 Task: Manage the "Dashboard list" page setting.
Action: Mouse moved to (1124, 86)
Screenshot: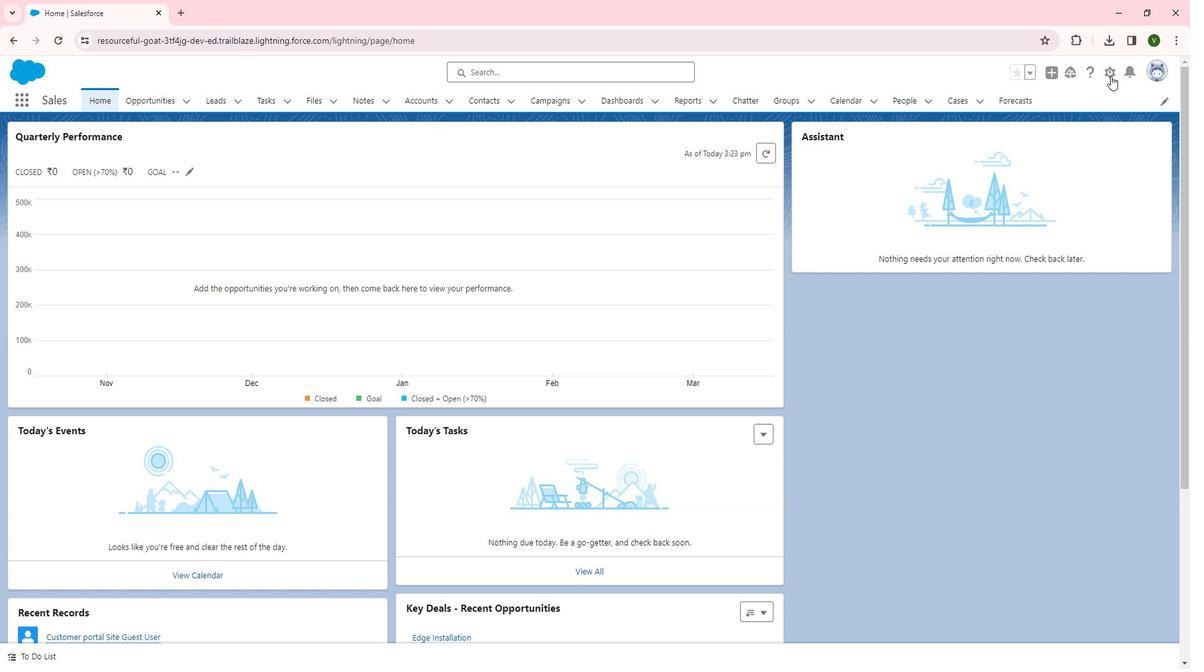 
Action: Mouse pressed left at (1124, 86)
Screenshot: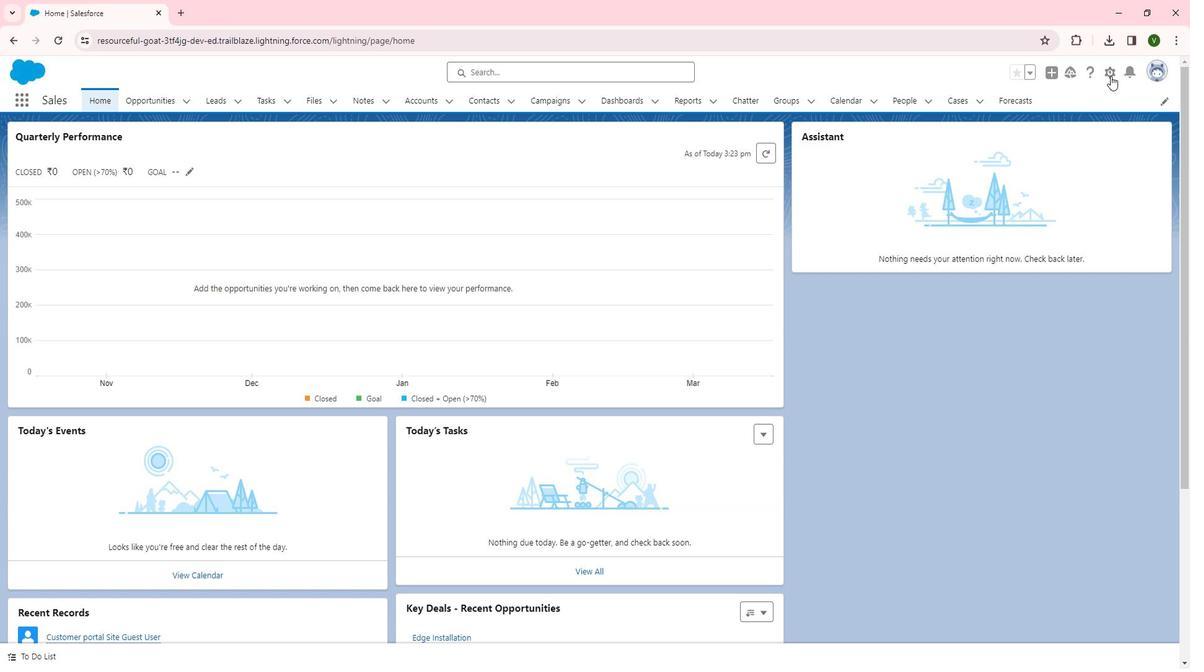 
Action: Mouse moved to (1080, 138)
Screenshot: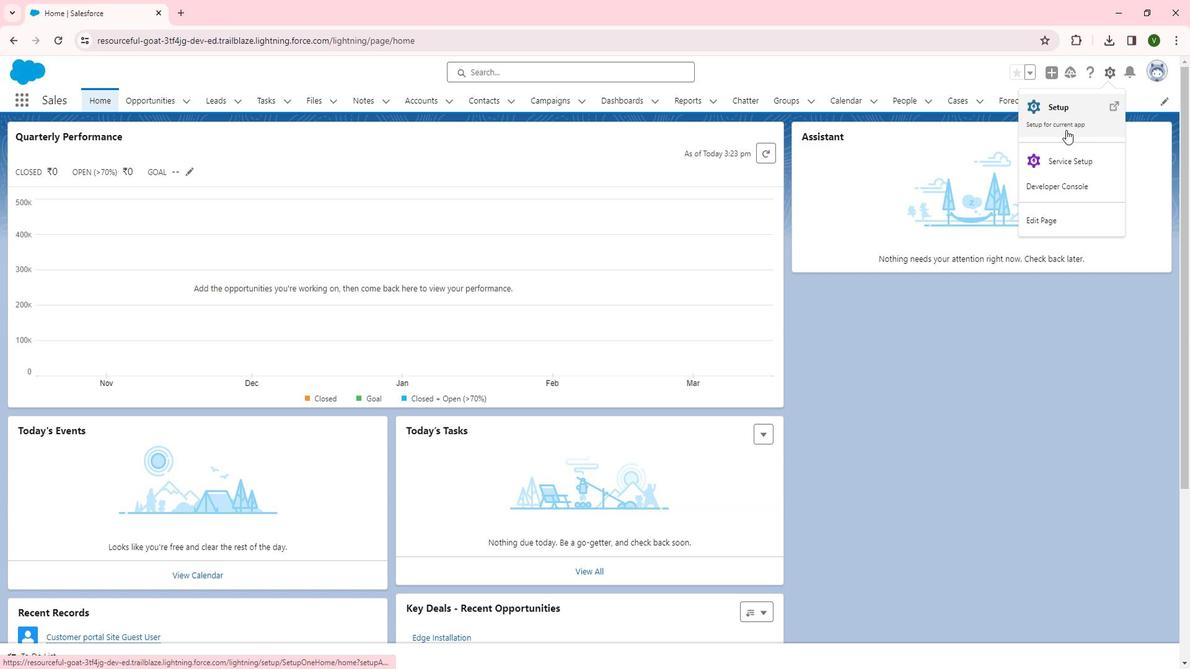 
Action: Mouse pressed left at (1080, 138)
Screenshot: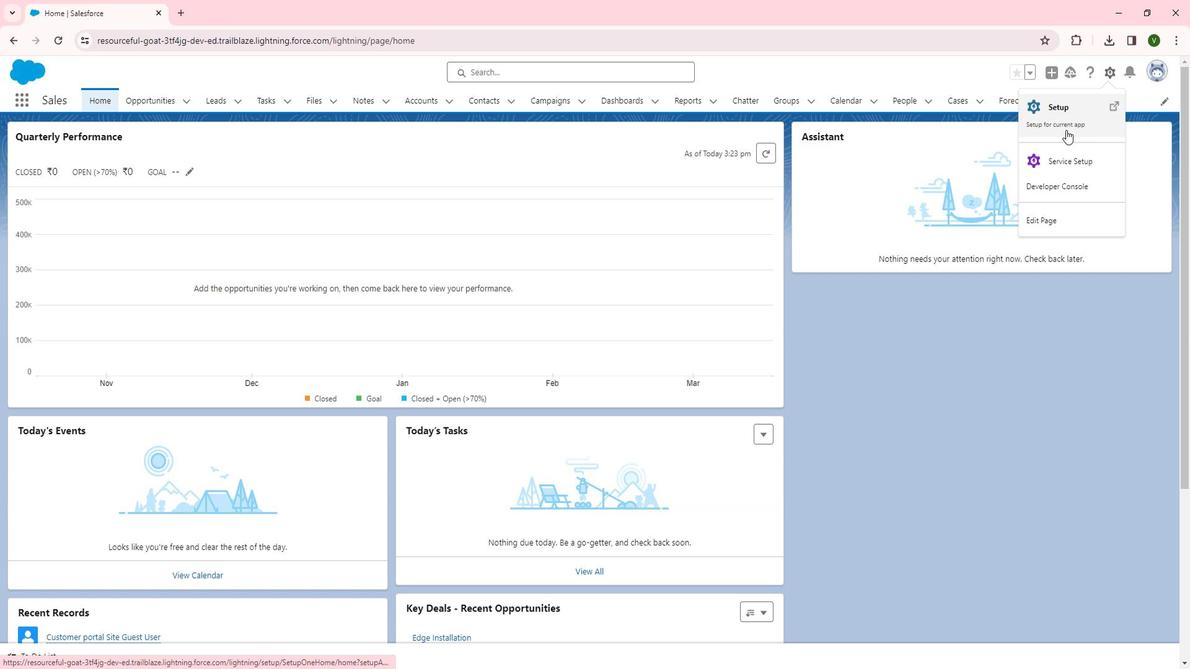 
Action: Mouse moved to (89, 392)
Screenshot: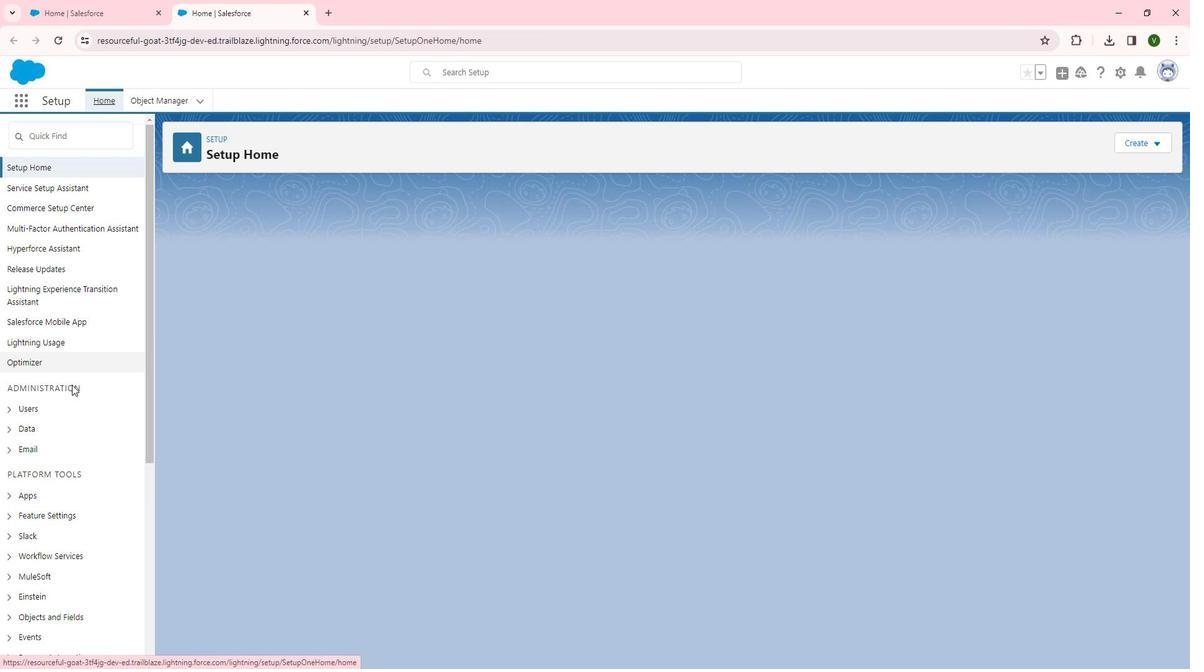 
Action: Mouse scrolled (89, 391) with delta (0, 0)
Screenshot: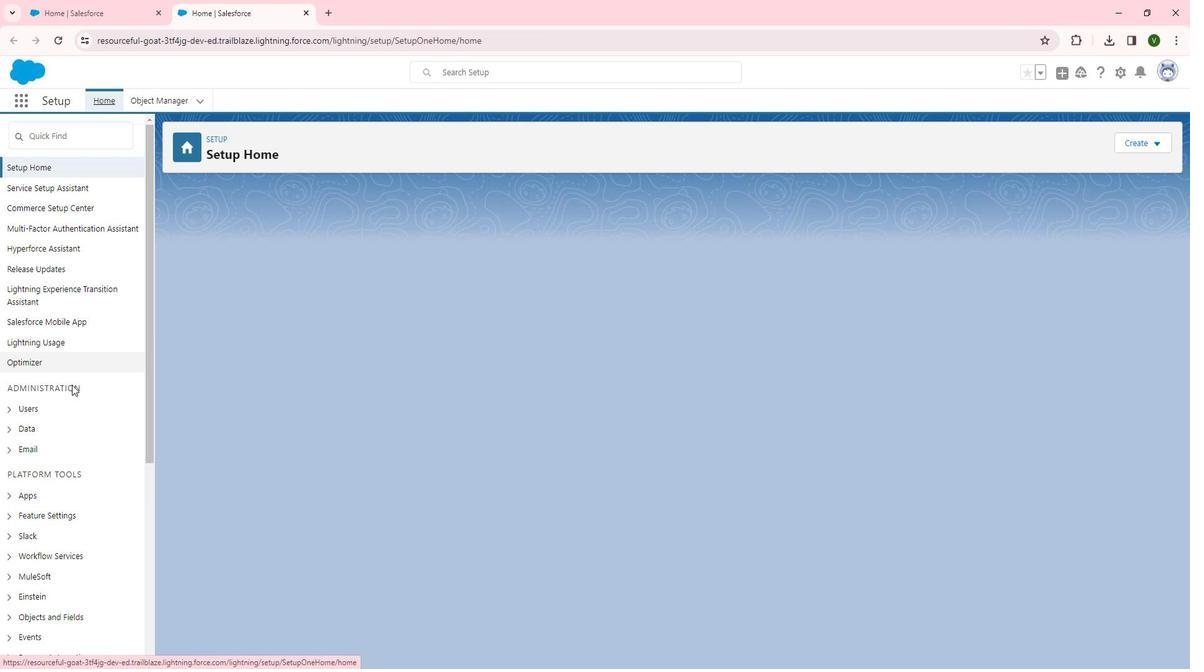 
Action: Mouse moved to (89, 411)
Screenshot: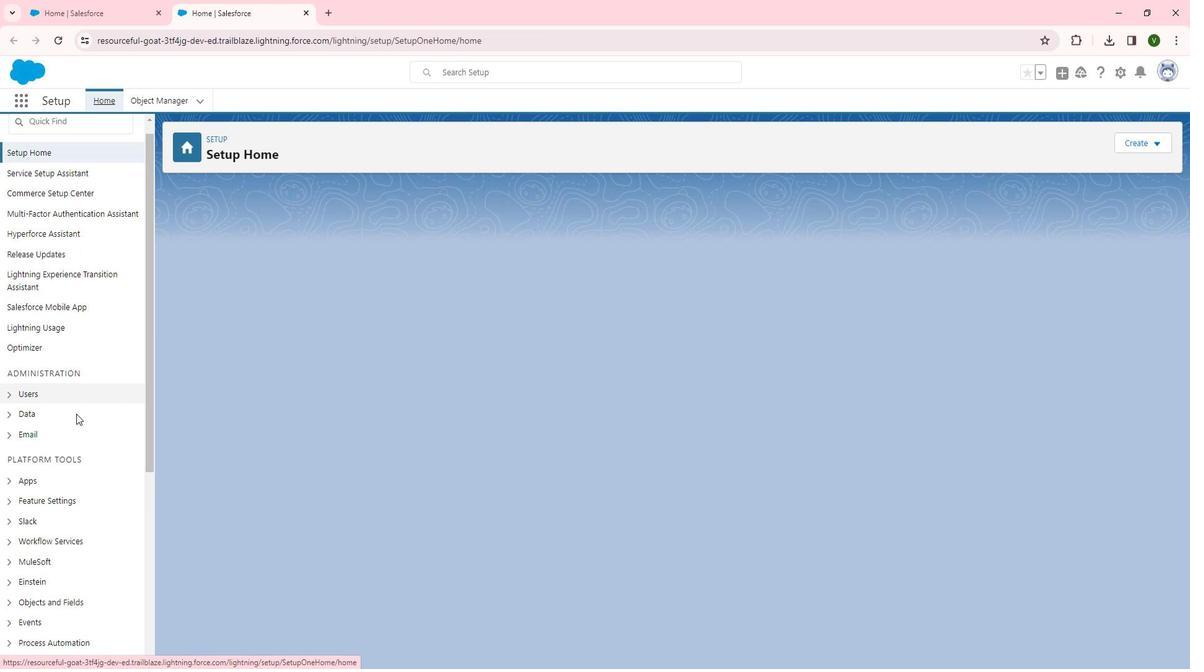 
Action: Mouse scrolled (89, 411) with delta (0, 0)
Screenshot: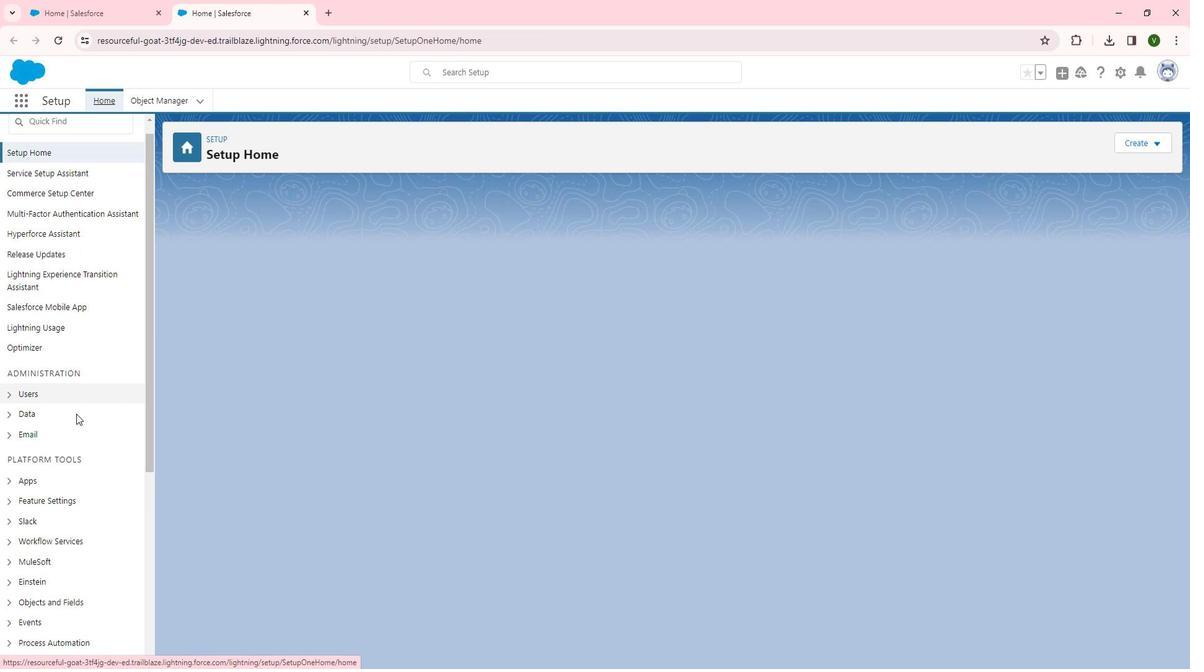 
Action: Mouse moved to (71, 385)
Screenshot: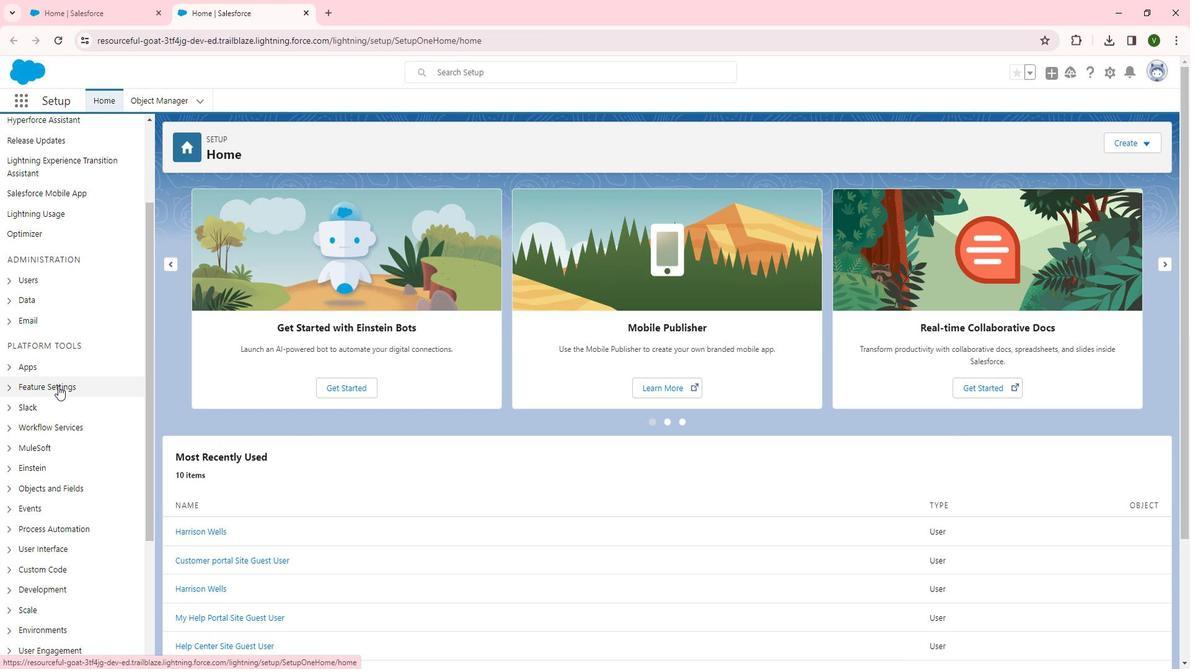 
Action: Mouse pressed left at (71, 385)
Screenshot: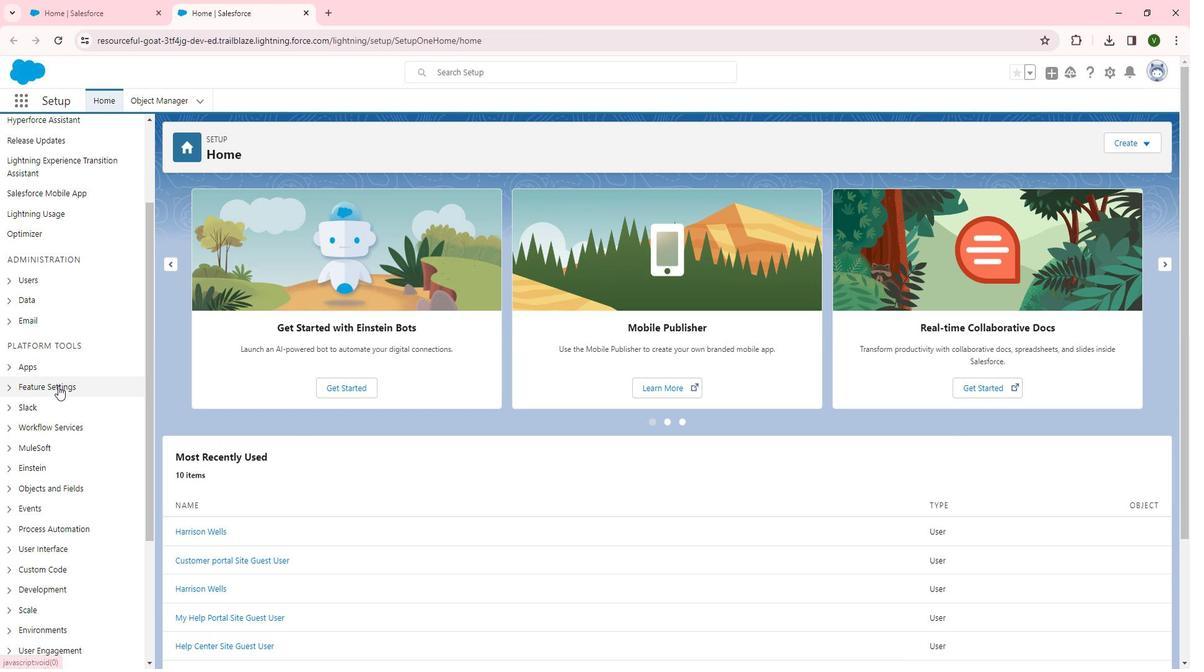 
Action: Mouse moved to (86, 486)
Screenshot: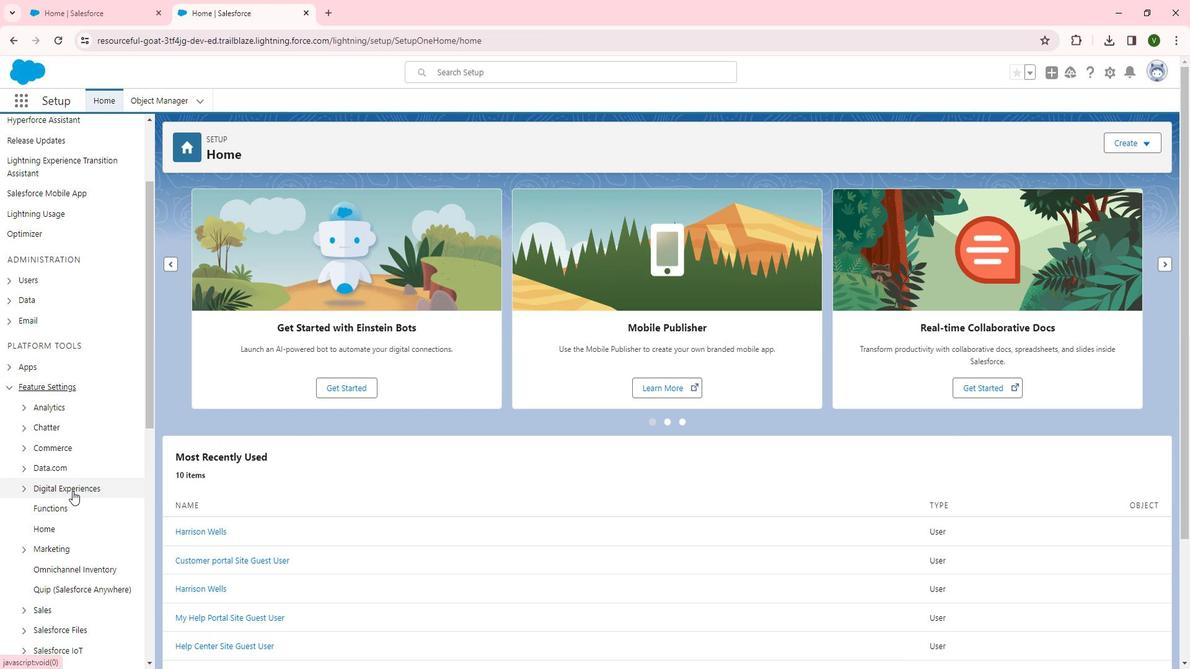
Action: Mouse pressed left at (86, 486)
Screenshot: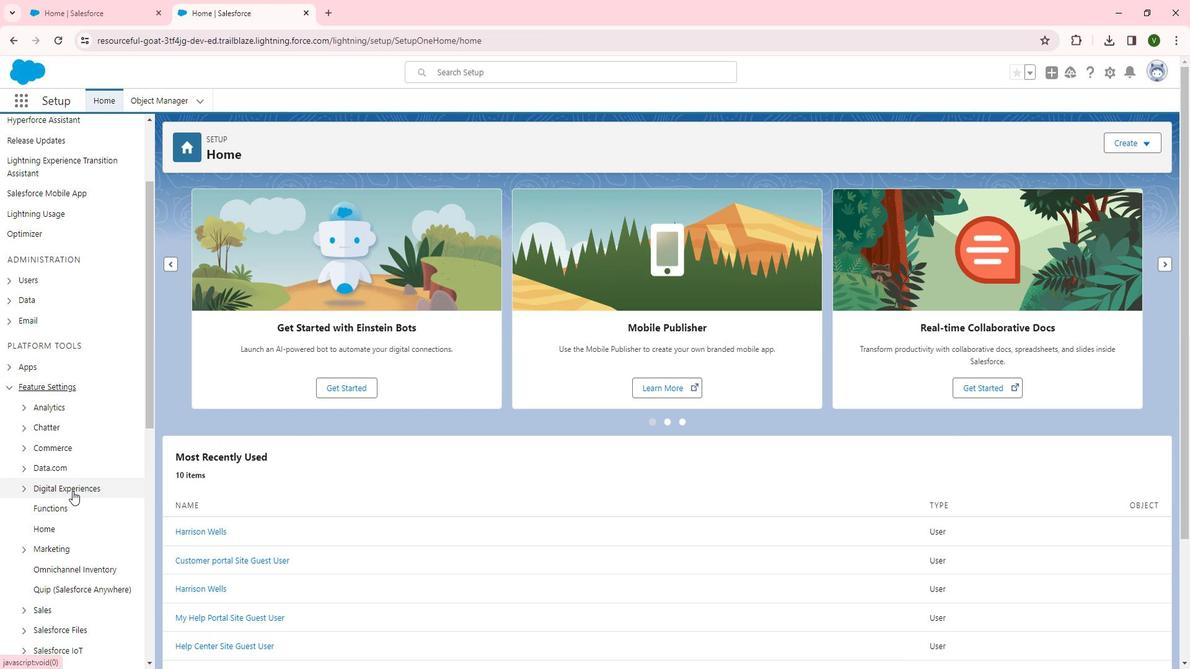 
Action: Mouse moved to (70, 499)
Screenshot: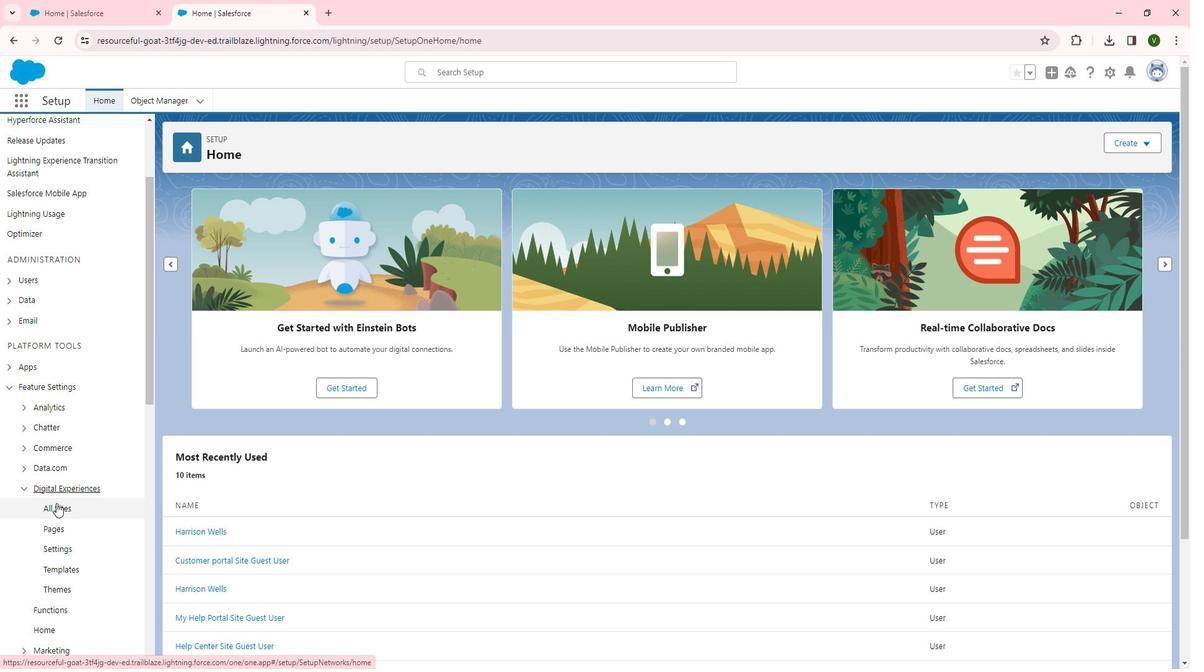 
Action: Mouse pressed left at (70, 499)
Screenshot: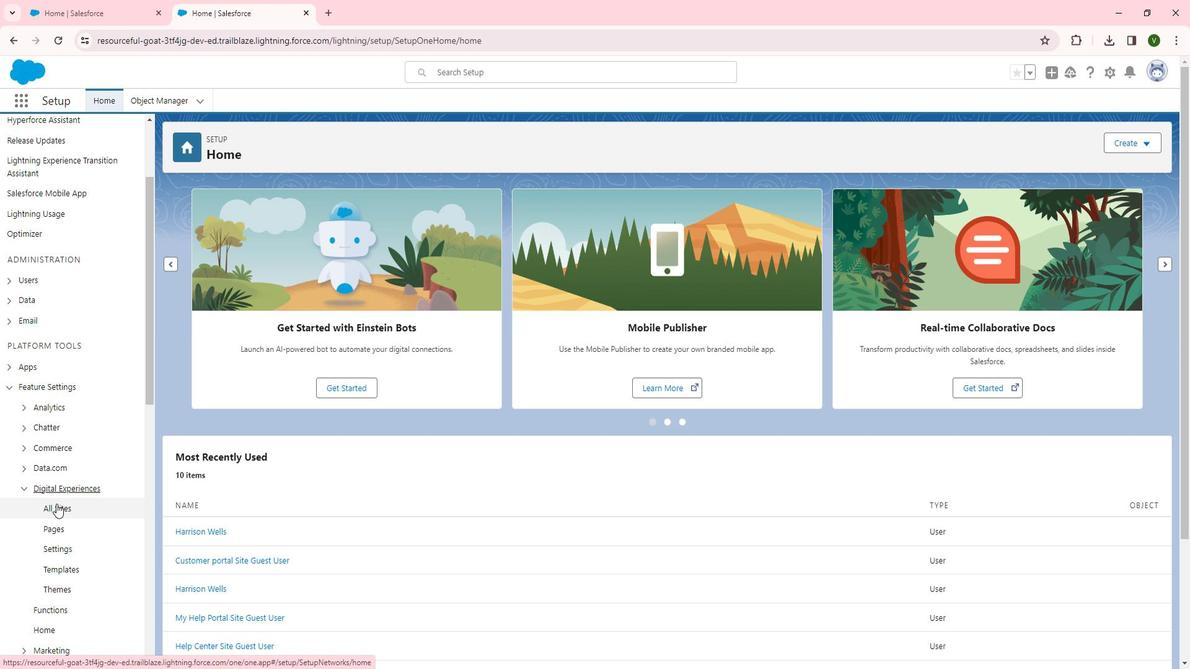 
Action: Mouse moved to (215, 330)
Screenshot: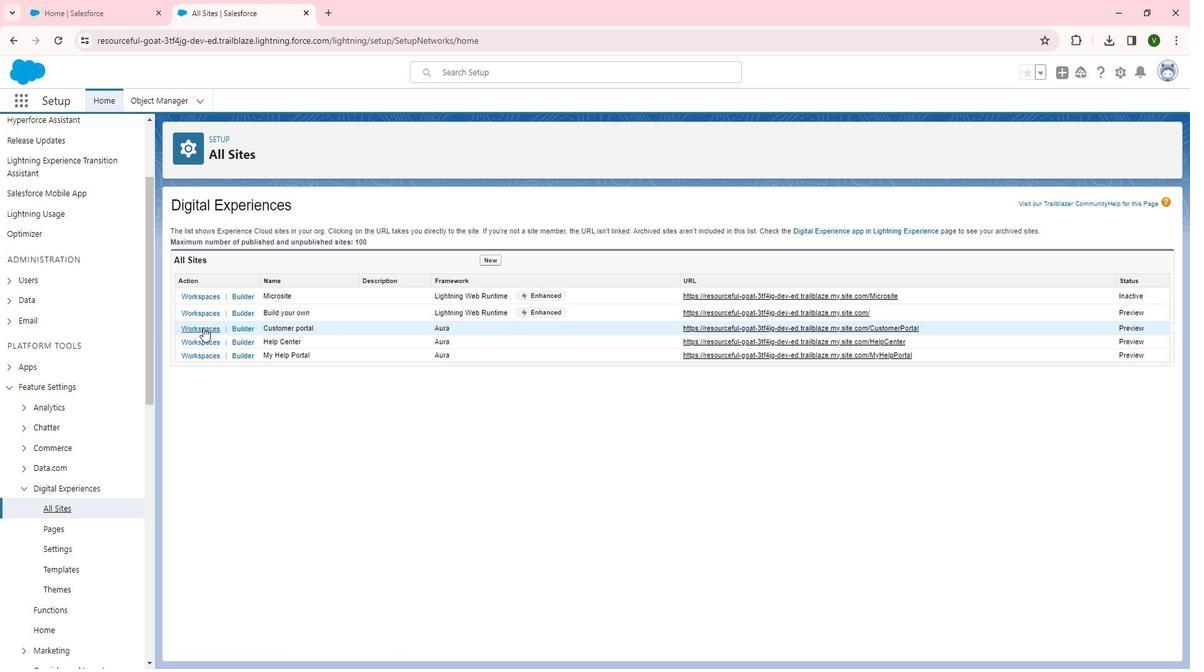 
Action: Mouse pressed left at (215, 330)
Screenshot: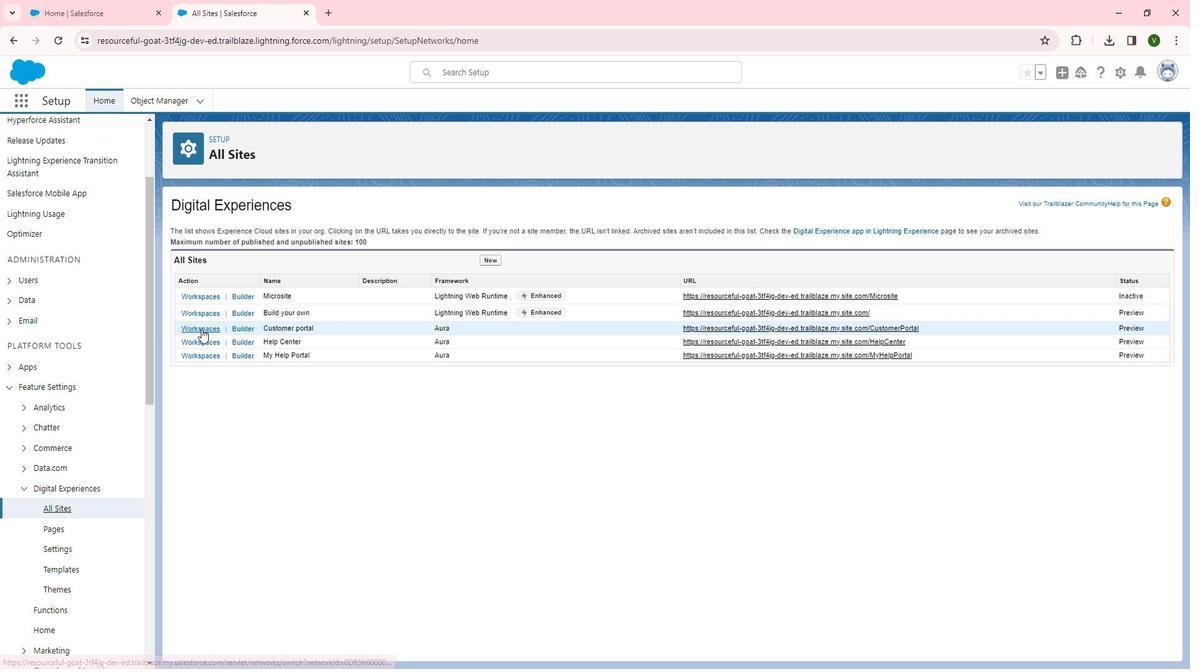 
Action: Mouse moved to (166, 318)
Screenshot: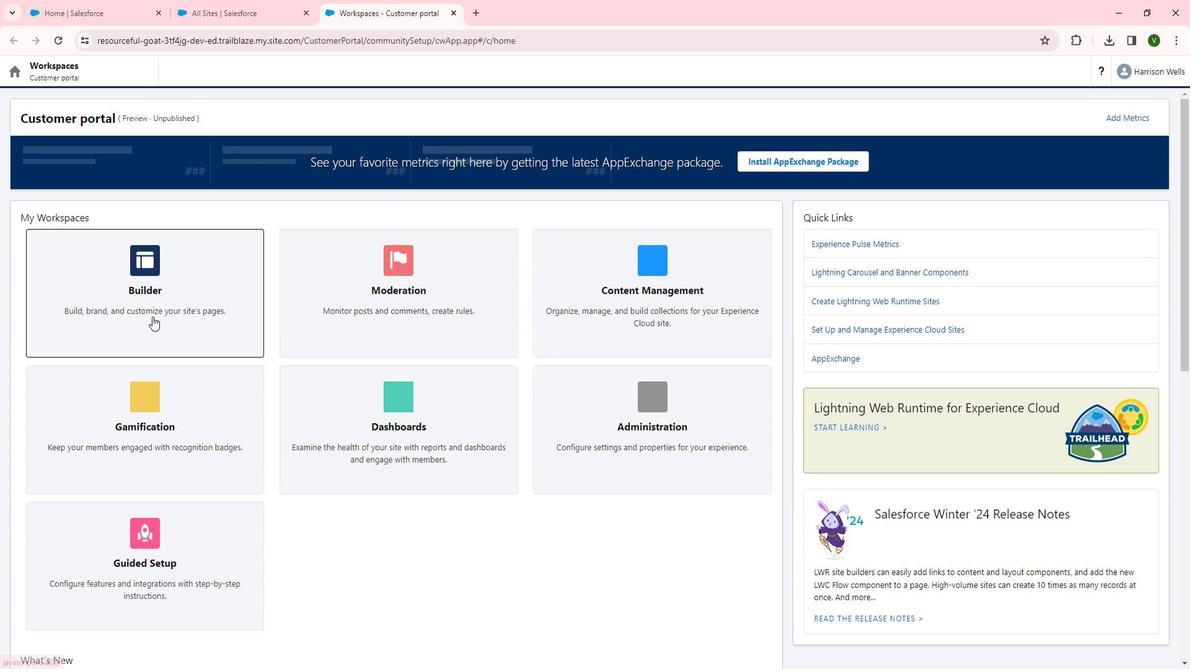 
Action: Mouse pressed left at (166, 318)
Screenshot: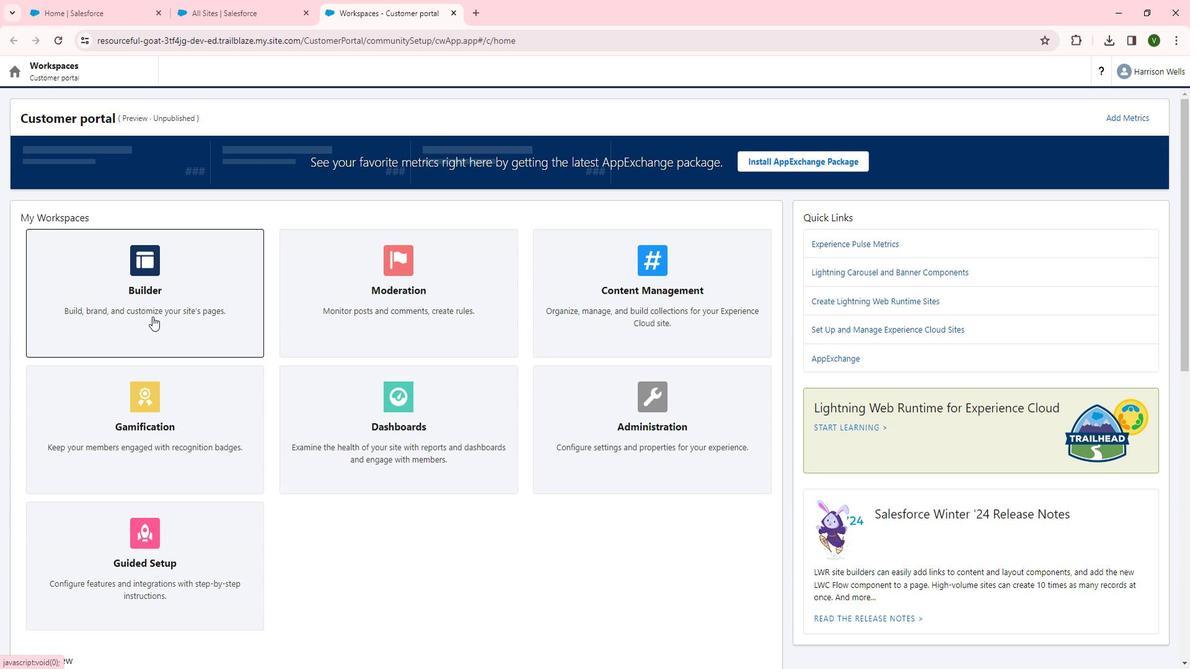 
Action: Mouse moved to (147, 81)
Screenshot: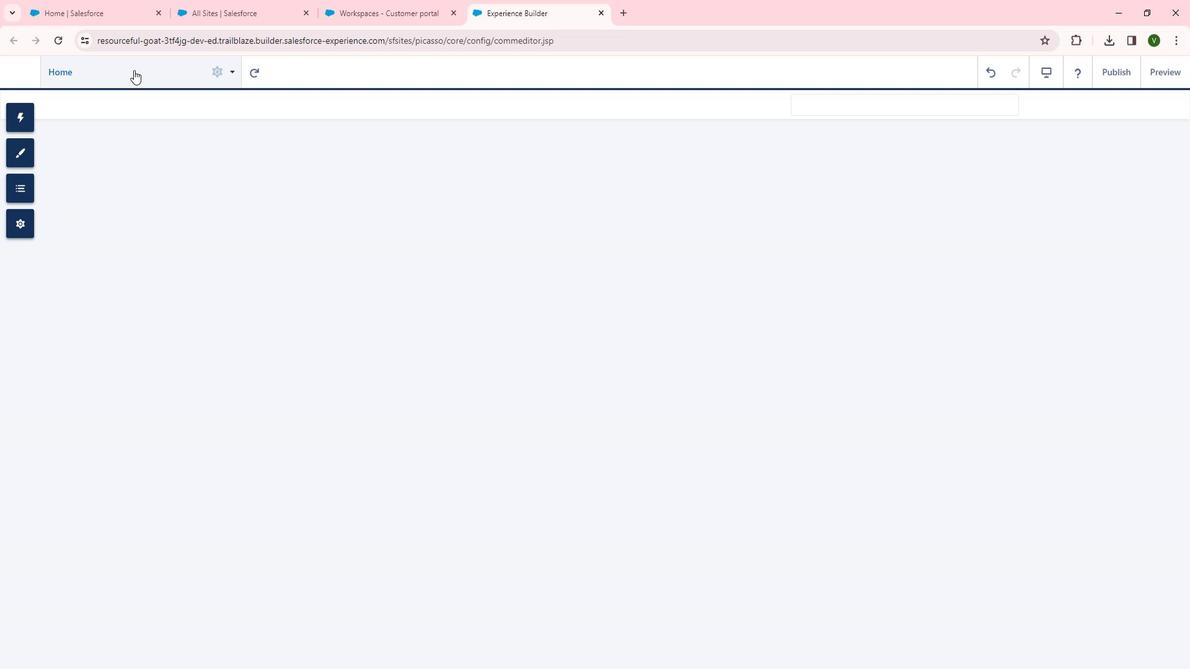 
Action: Mouse pressed left at (147, 81)
Screenshot: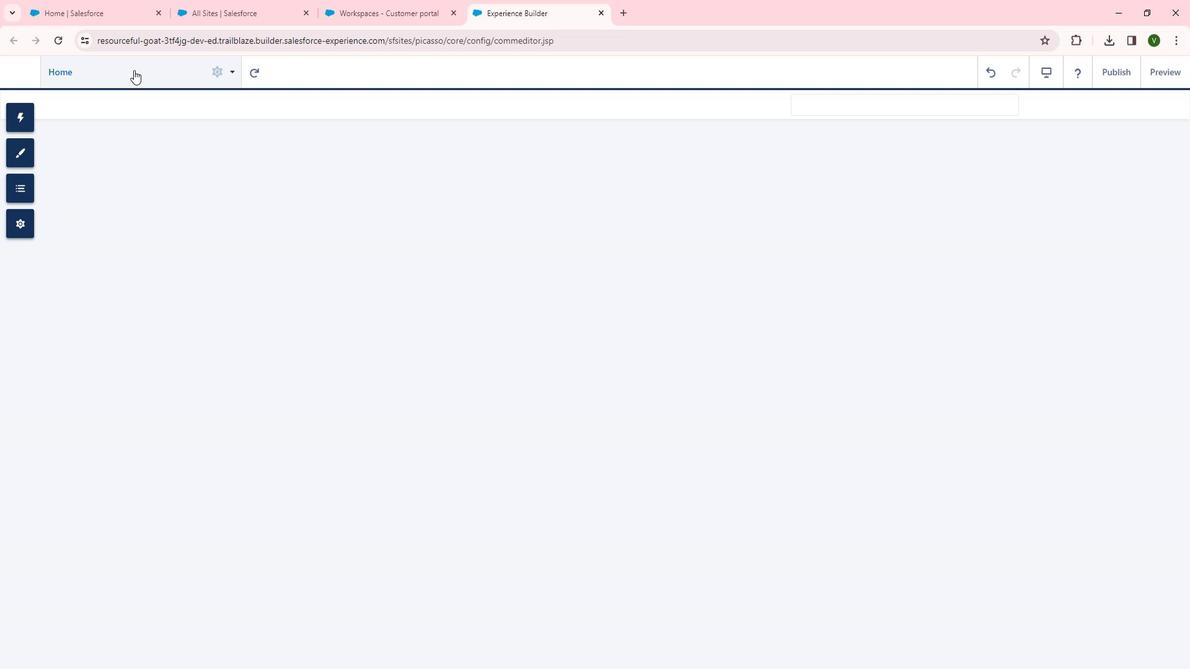 
Action: Mouse moved to (69, 293)
Screenshot: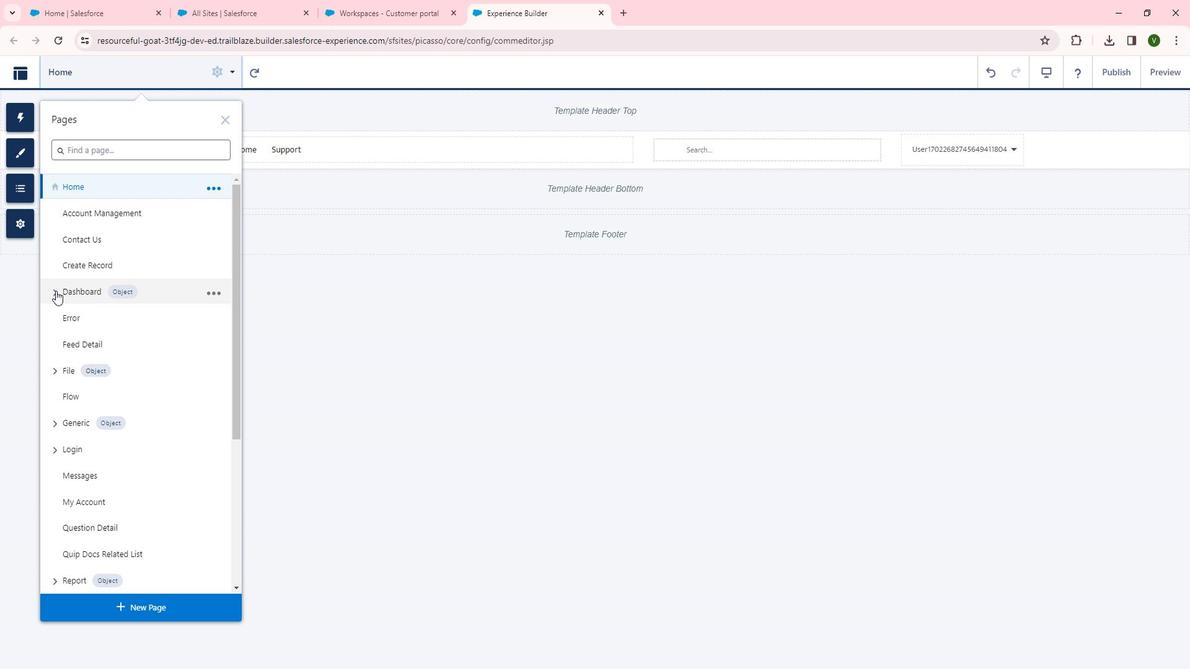 
Action: Mouse pressed left at (69, 293)
Screenshot: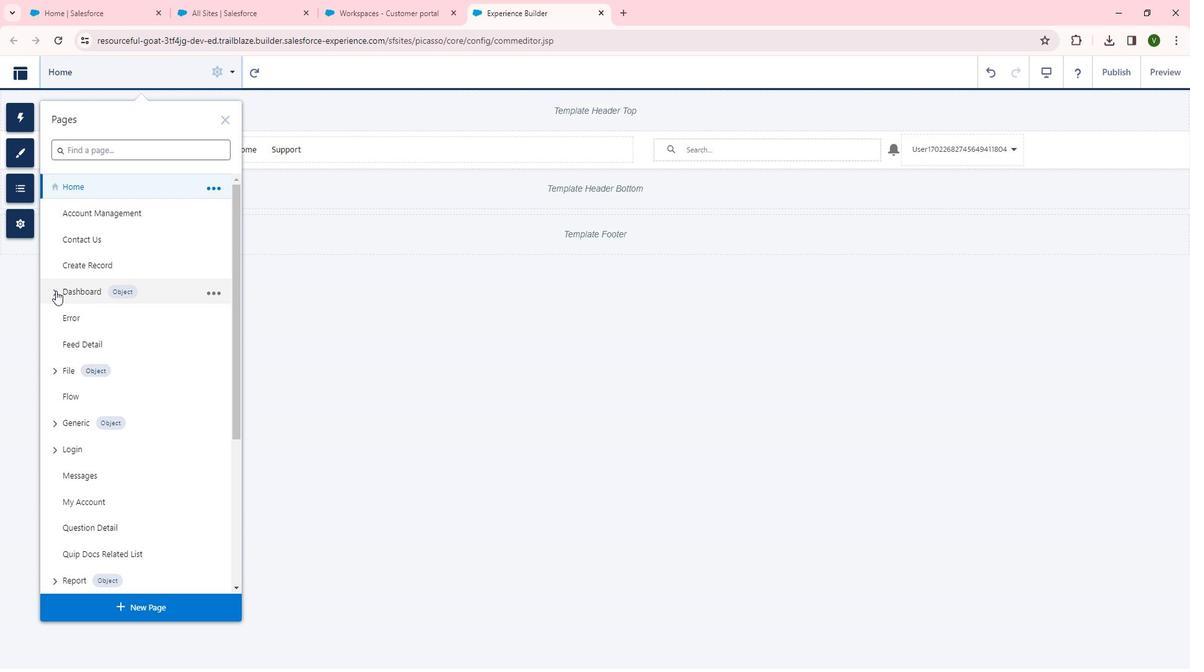 
Action: Mouse moved to (119, 340)
Screenshot: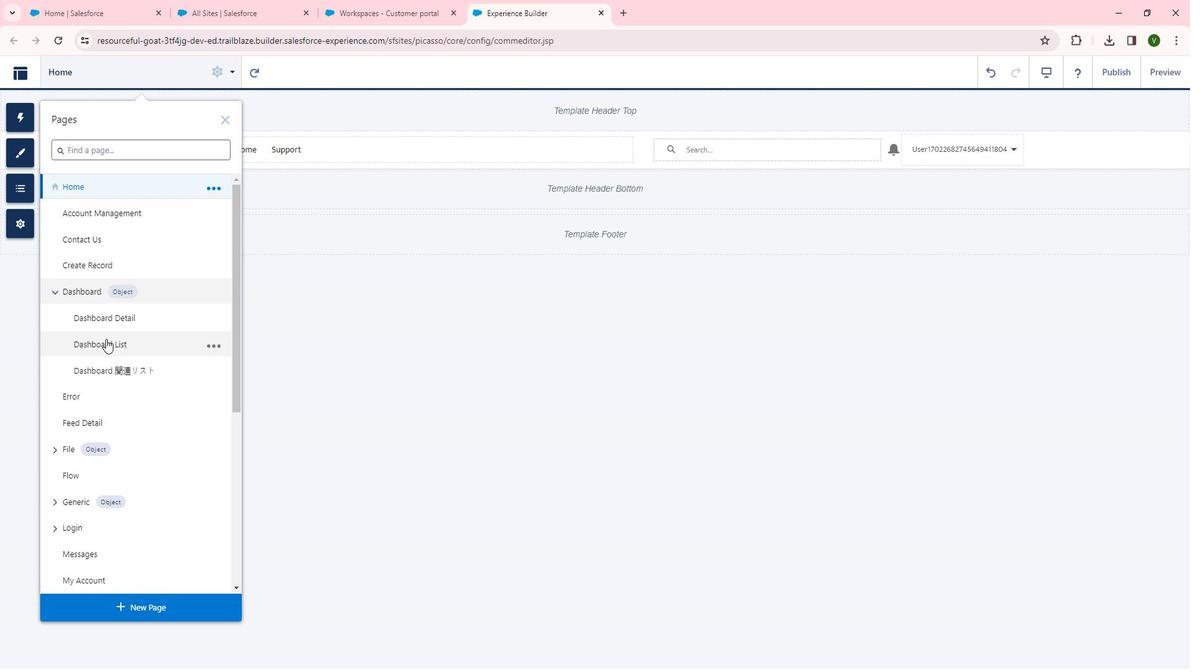 
Action: Mouse pressed left at (119, 340)
Screenshot: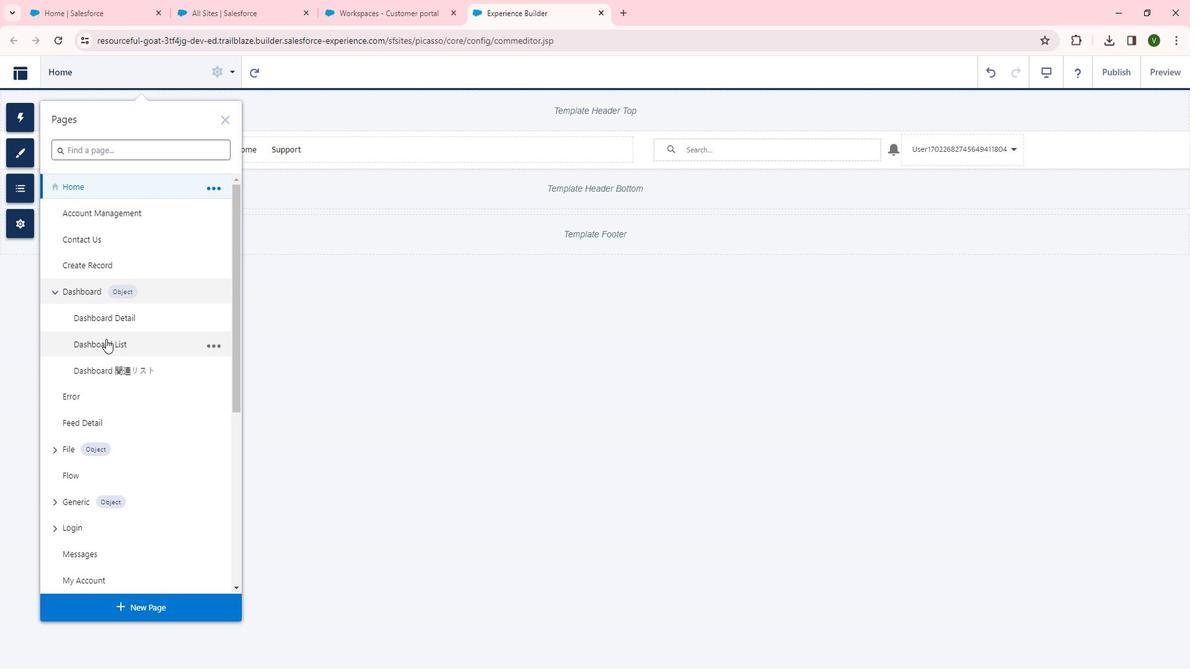 
Action: Mouse moved to (169, 86)
Screenshot: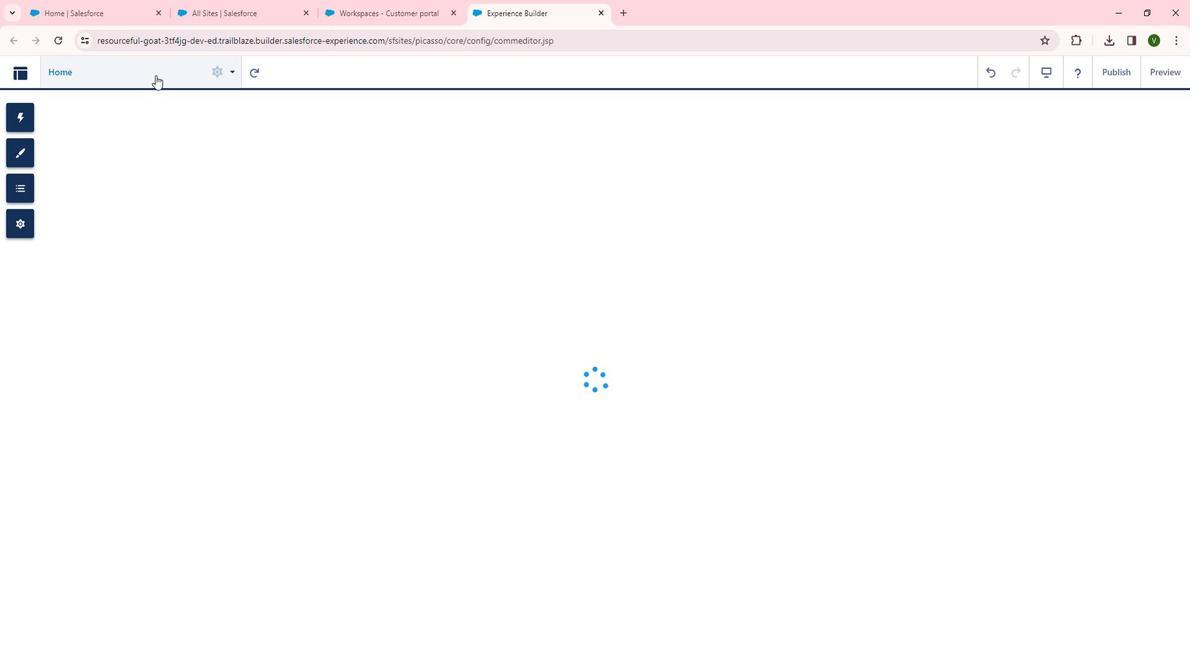 
Action: Mouse pressed left at (169, 86)
Screenshot: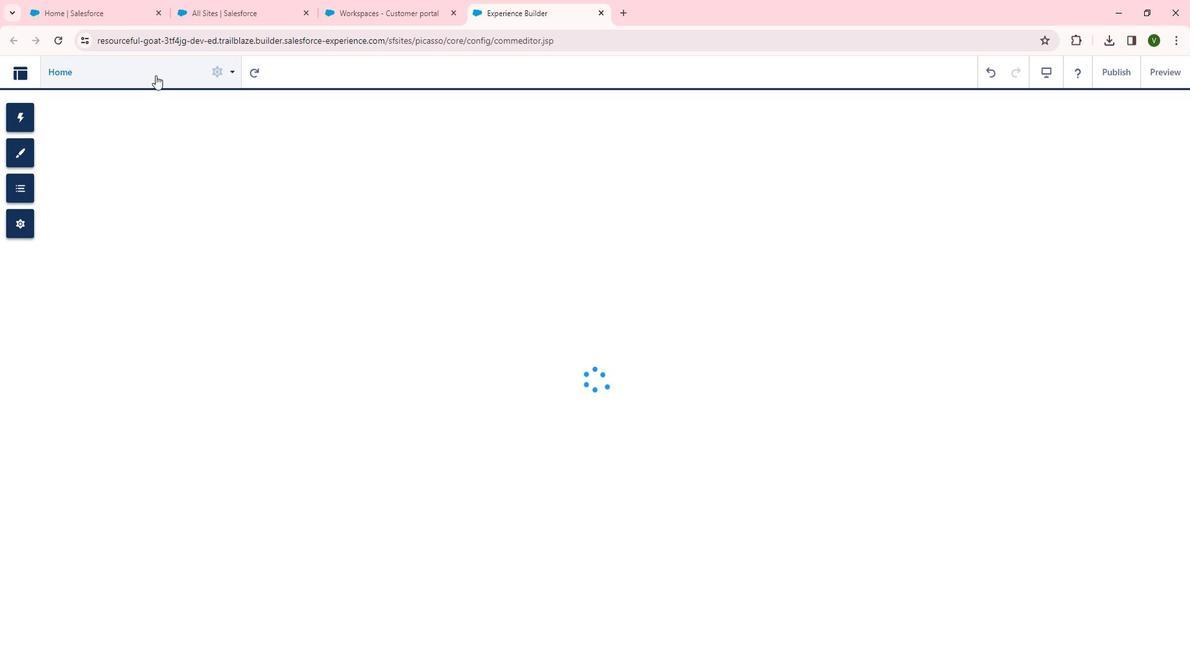 
Action: Mouse moved to (226, 344)
Screenshot: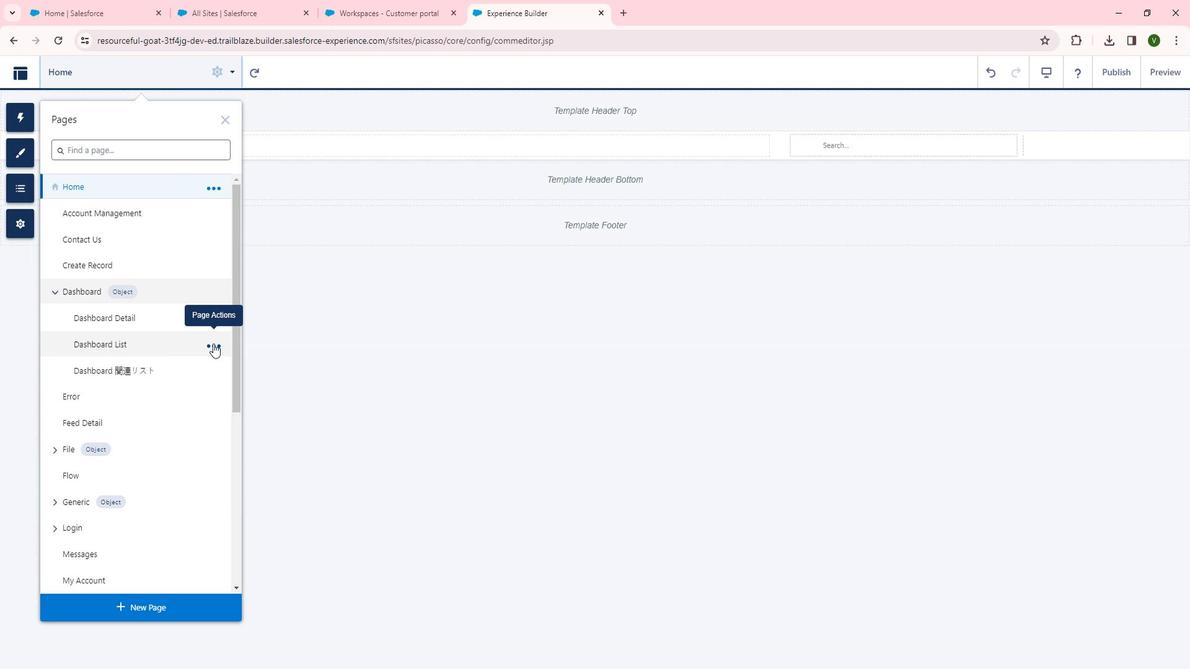 
Action: Mouse pressed left at (226, 344)
Screenshot: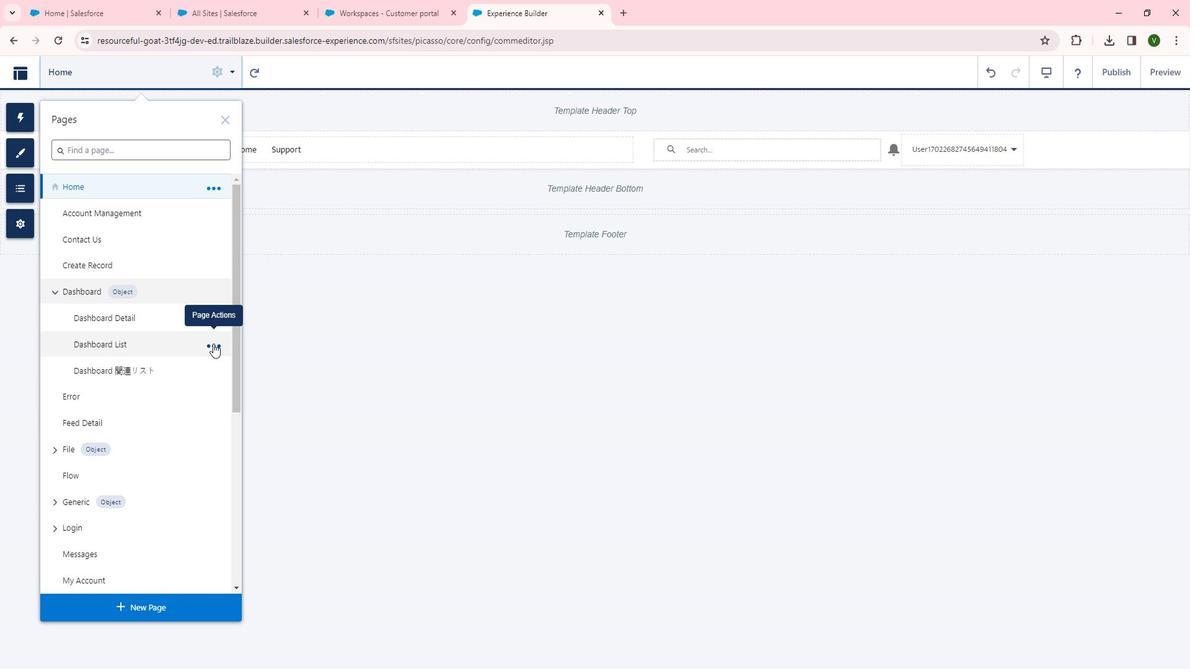 
Action: Mouse moved to (290, 347)
Screenshot: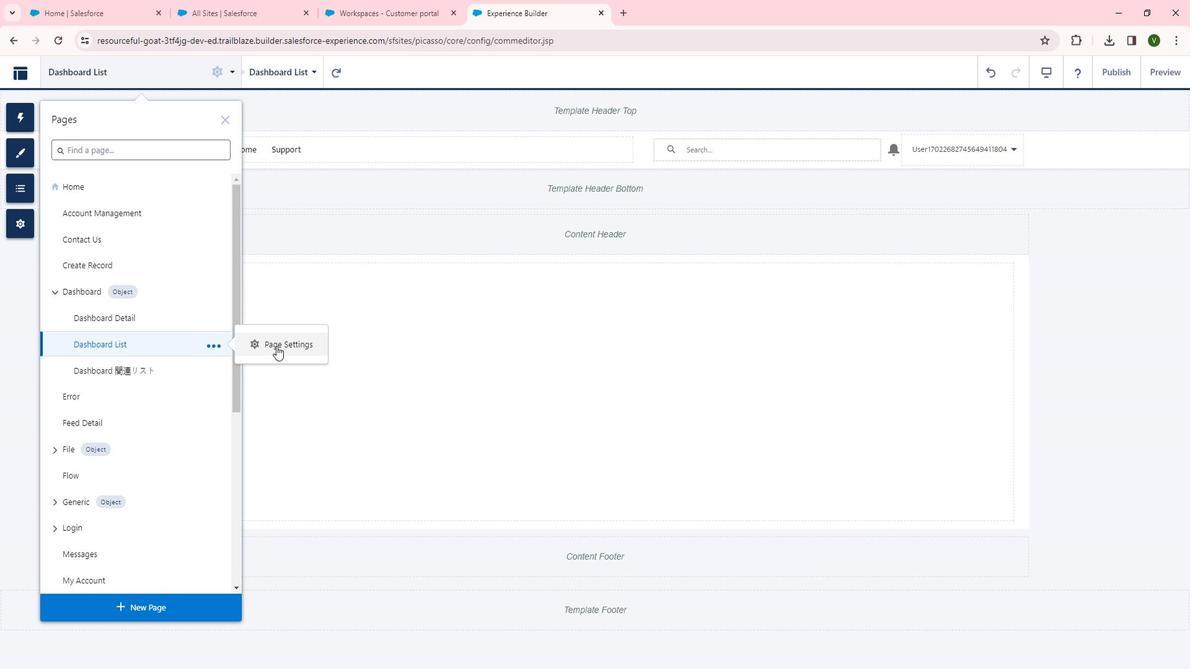 
Action: Mouse pressed left at (290, 347)
Screenshot: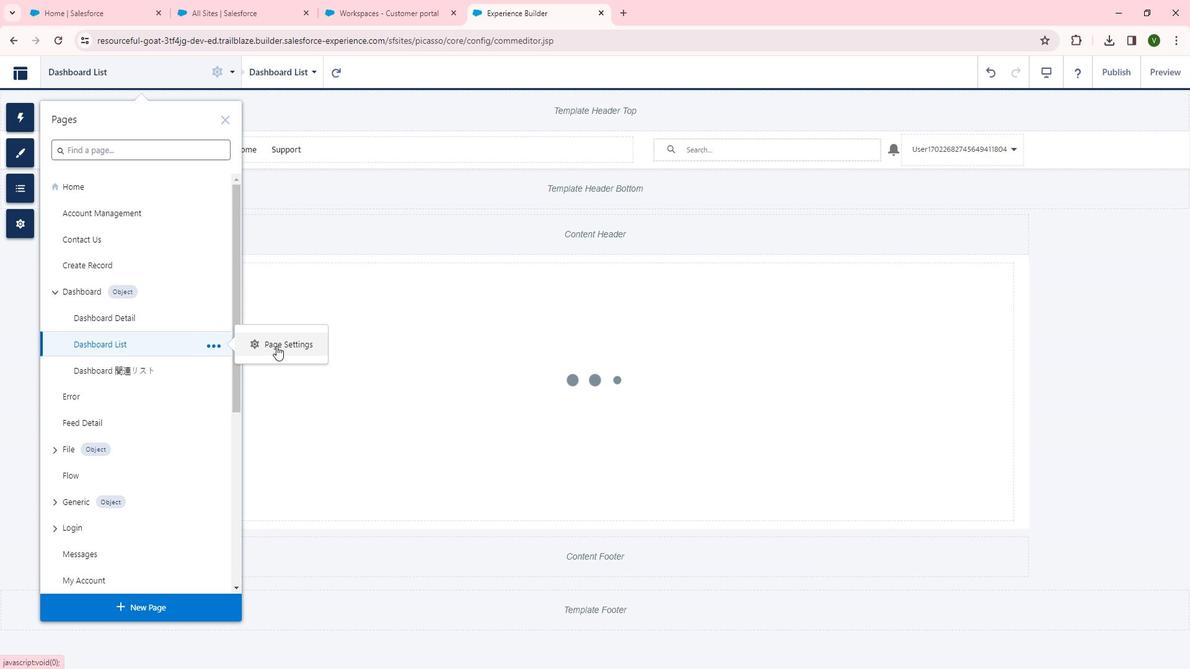 
Action: Mouse moved to (483, 430)
Screenshot: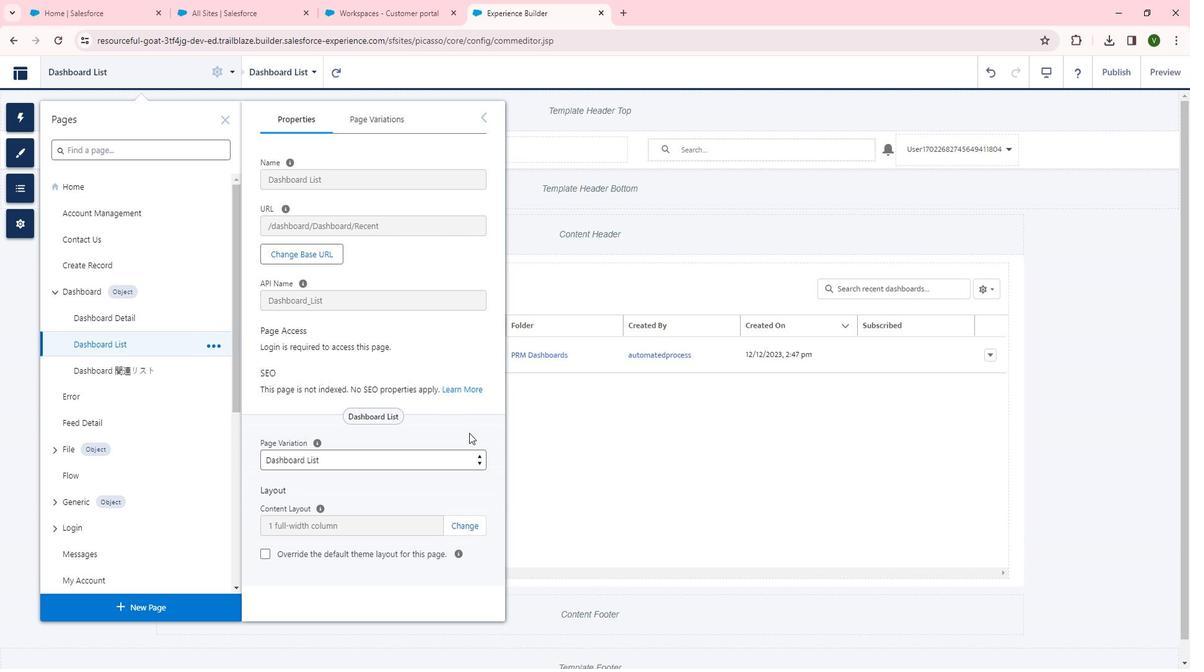 
Action: Mouse scrolled (483, 430) with delta (0, 0)
Screenshot: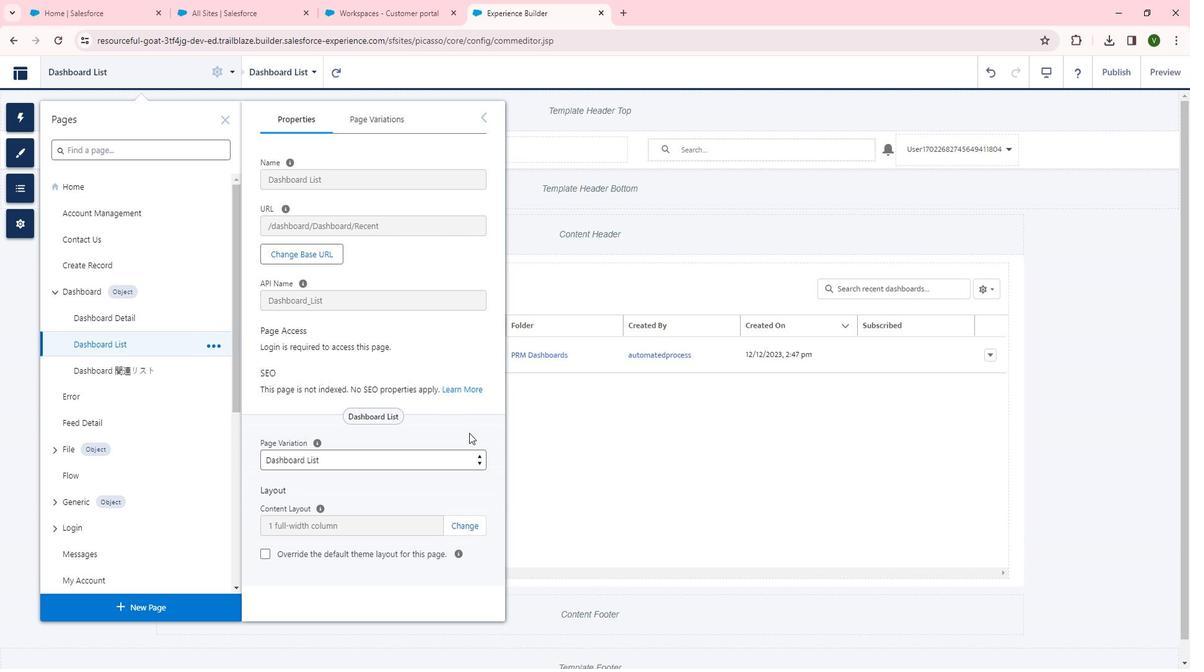 
Action: Mouse moved to (481, 431)
Screenshot: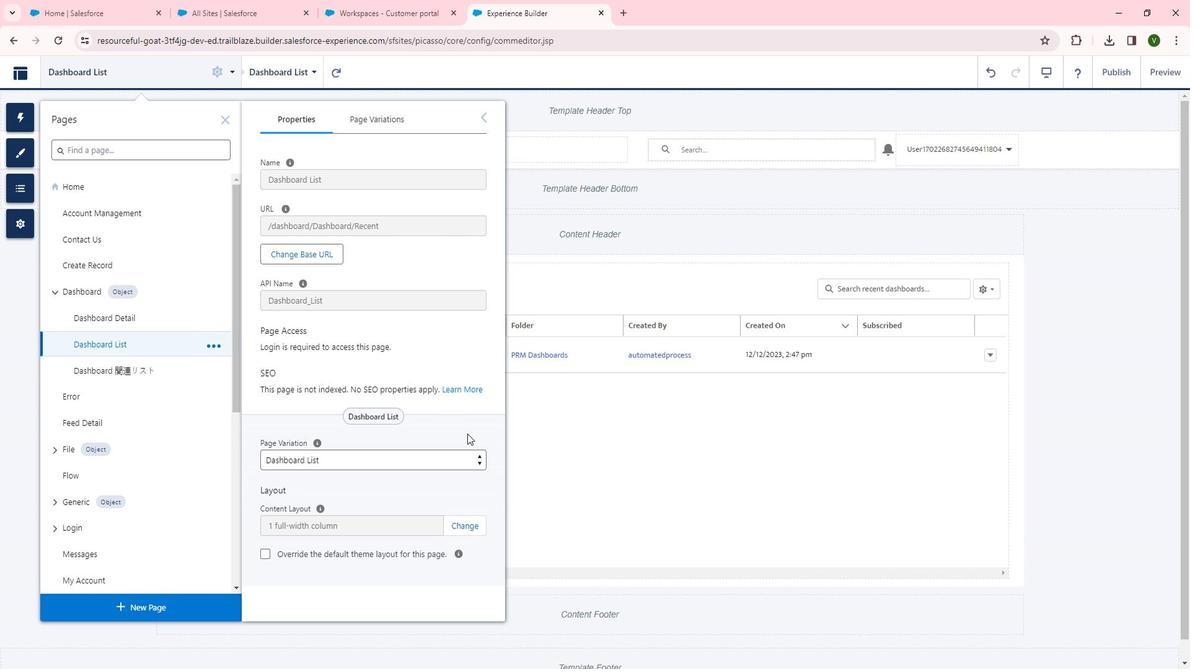 
Action: Mouse scrolled (481, 430) with delta (0, 0)
Screenshot: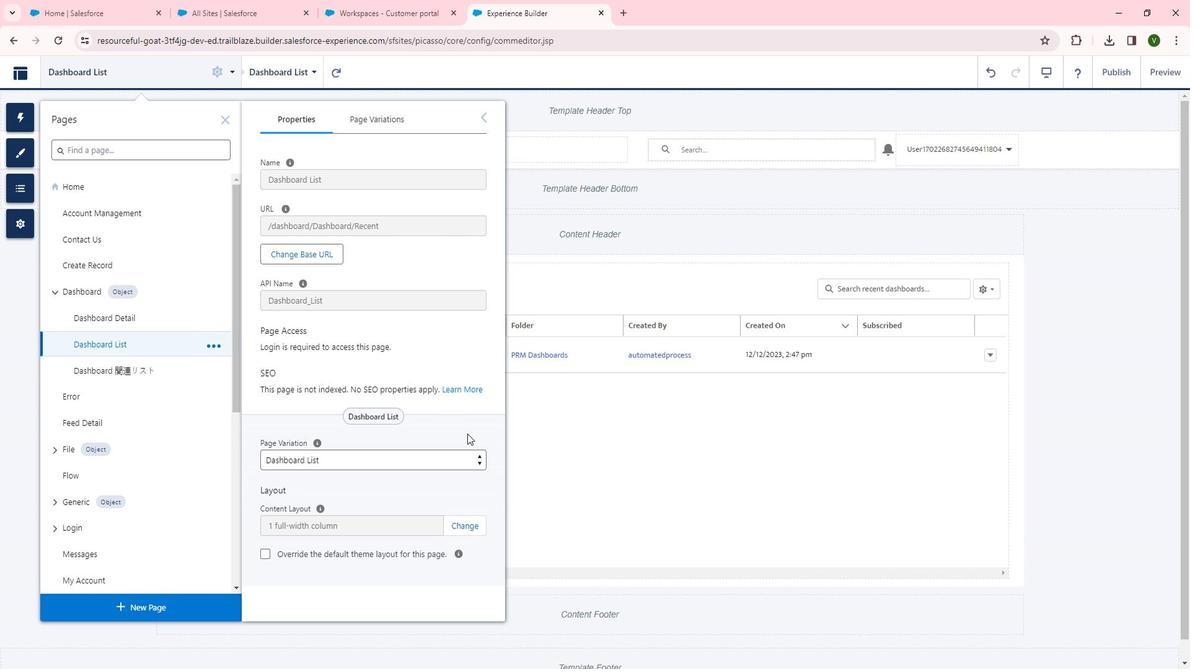 
Action: Mouse moved to (479, 431)
Screenshot: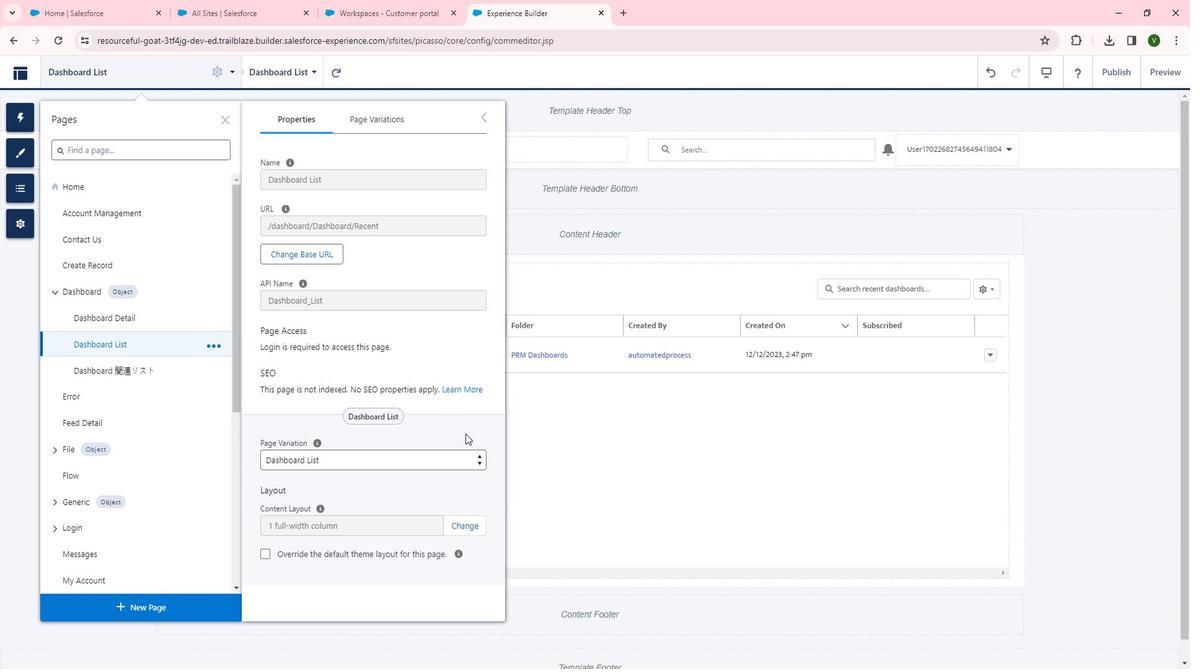 
Action: Mouse scrolled (479, 430) with delta (0, 0)
Screenshot: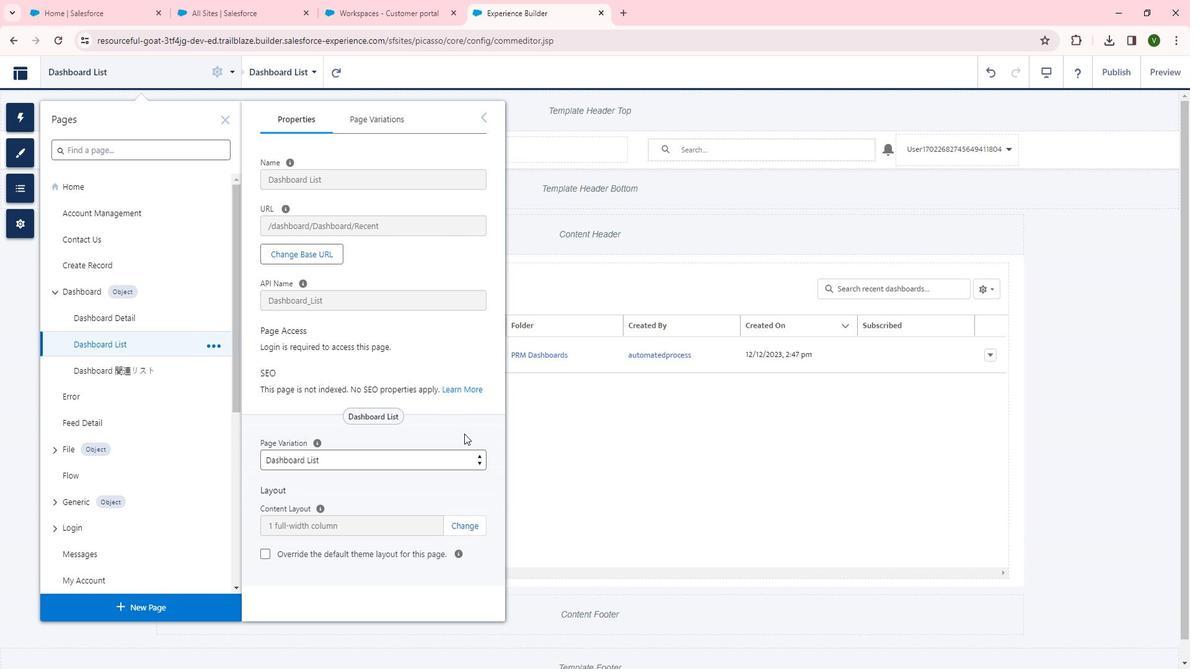 
Action: Mouse moved to (438, 460)
Screenshot: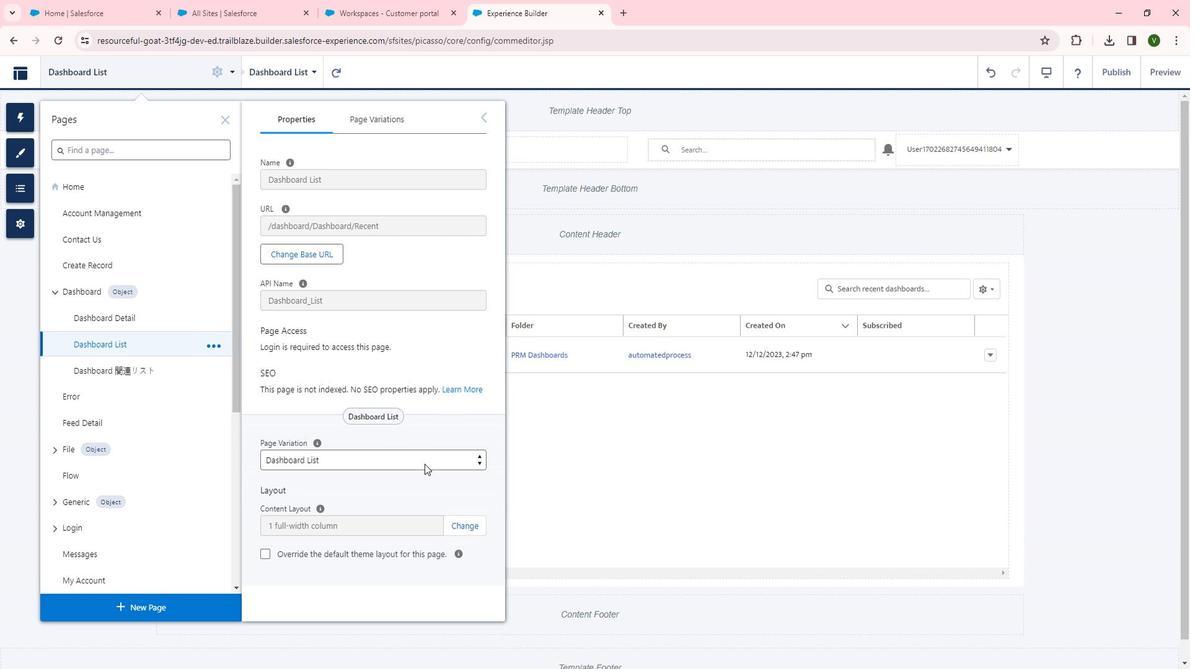 
Action: Mouse scrolled (438, 460) with delta (0, 0)
Screenshot: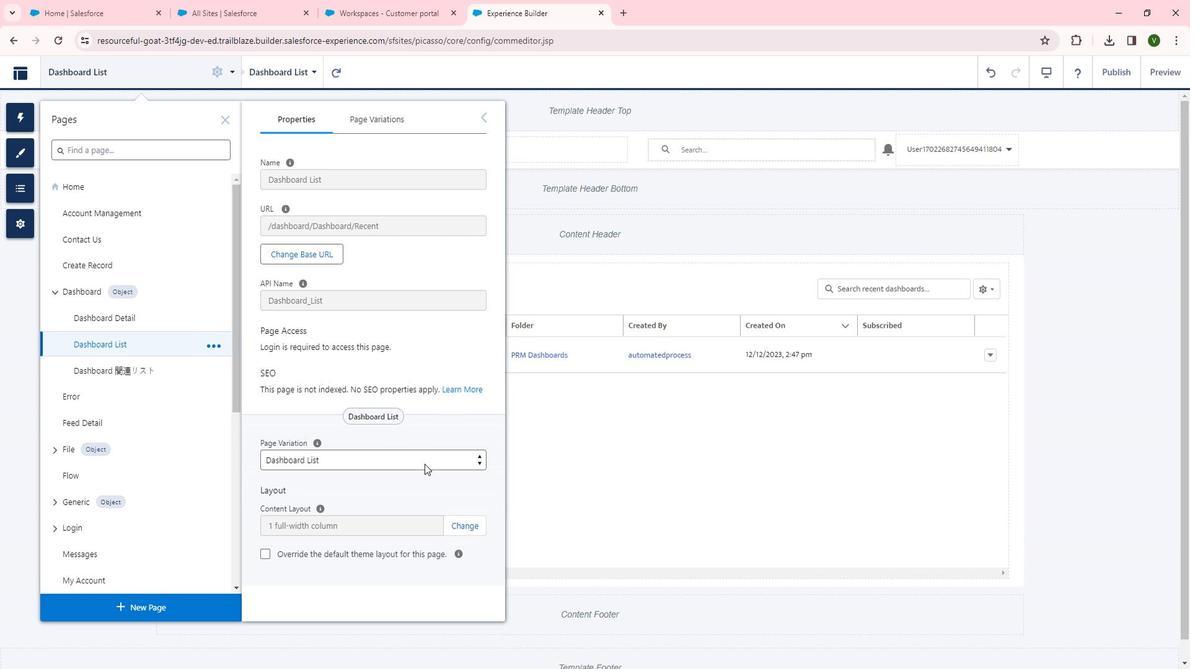 
Action: Mouse moved to (442, 460)
Screenshot: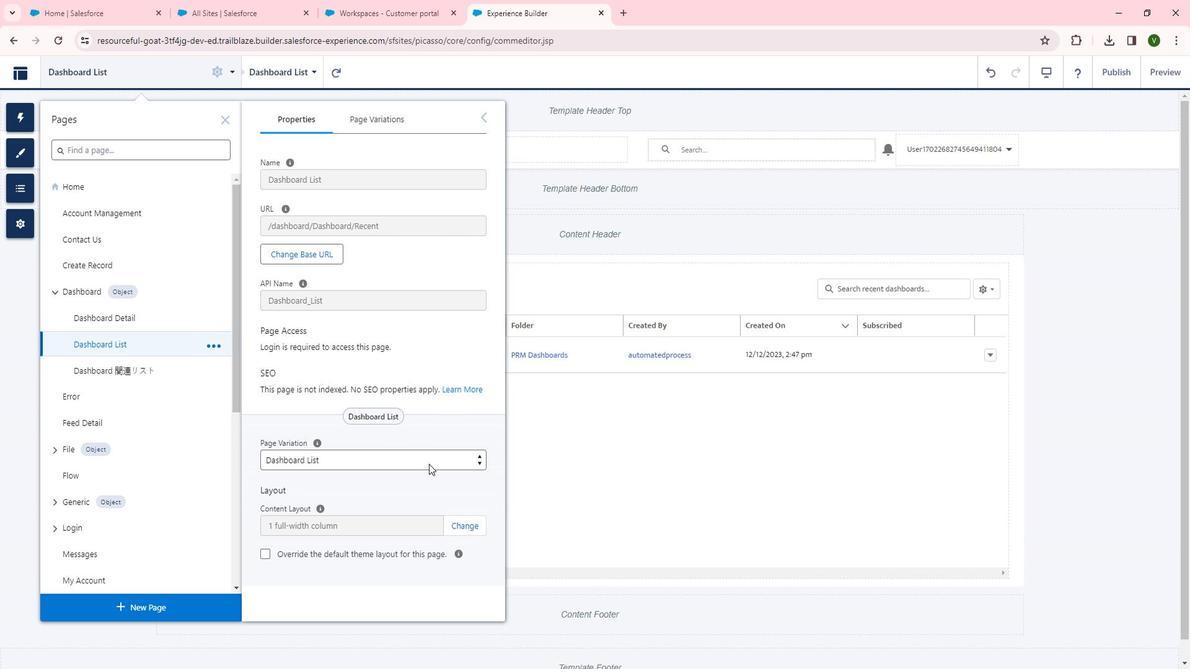 
Action: Mouse pressed left at (442, 460)
Screenshot: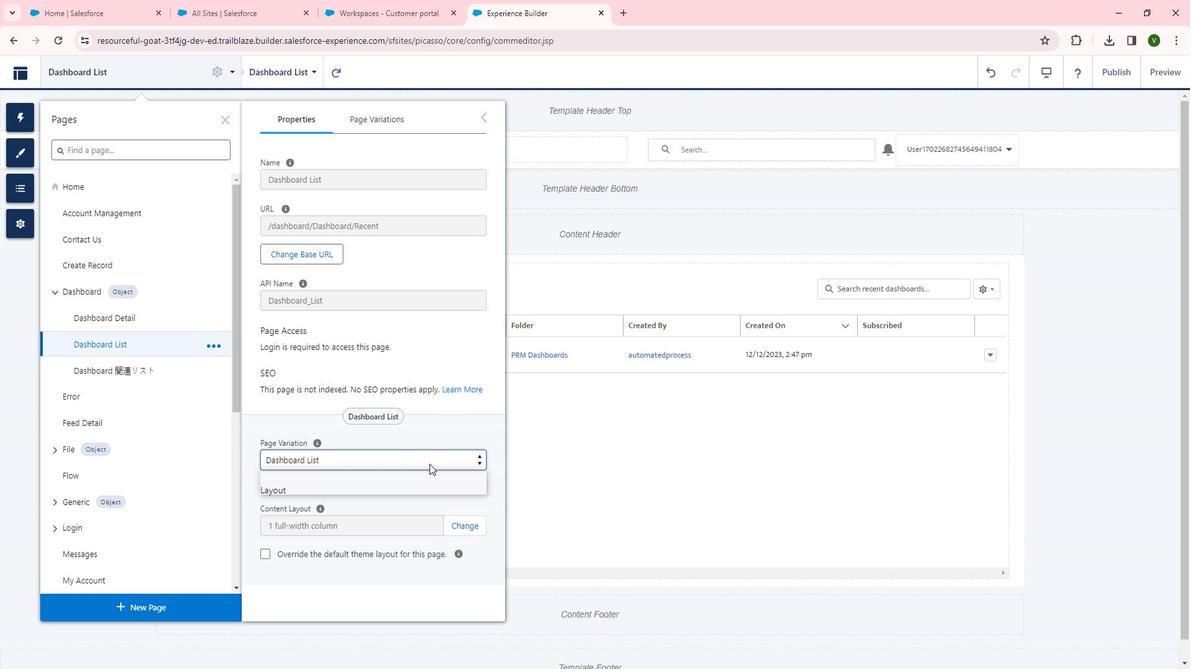 
Action: Mouse moved to (473, 529)
Screenshot: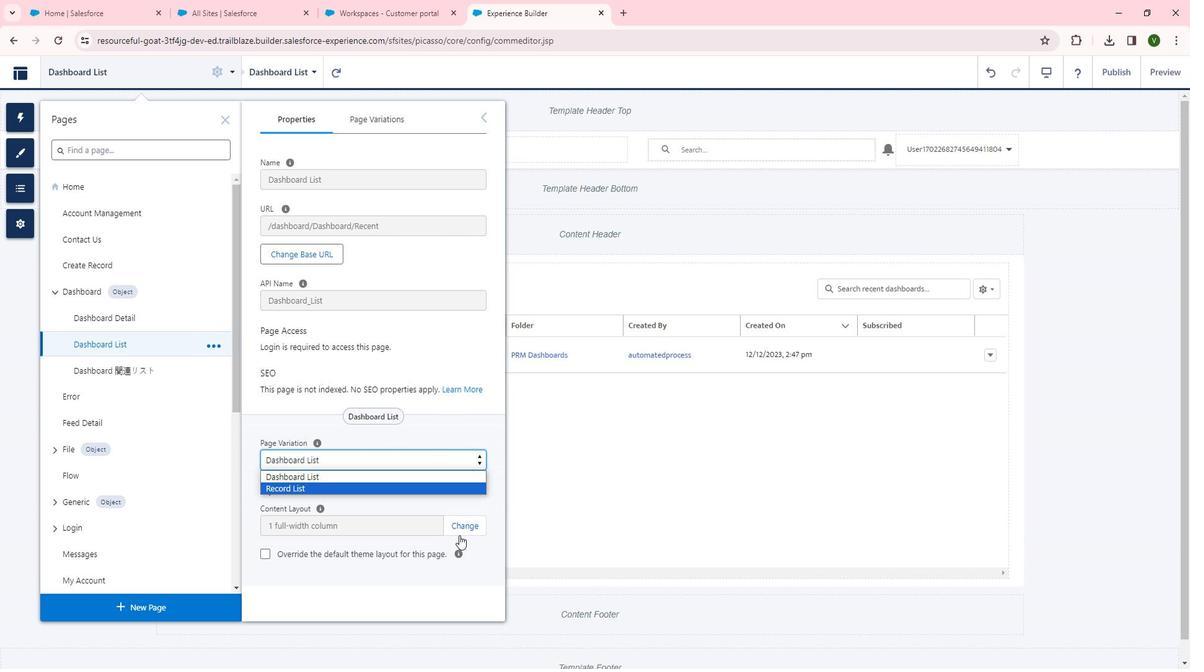 
Action: Mouse pressed left at (473, 529)
Screenshot: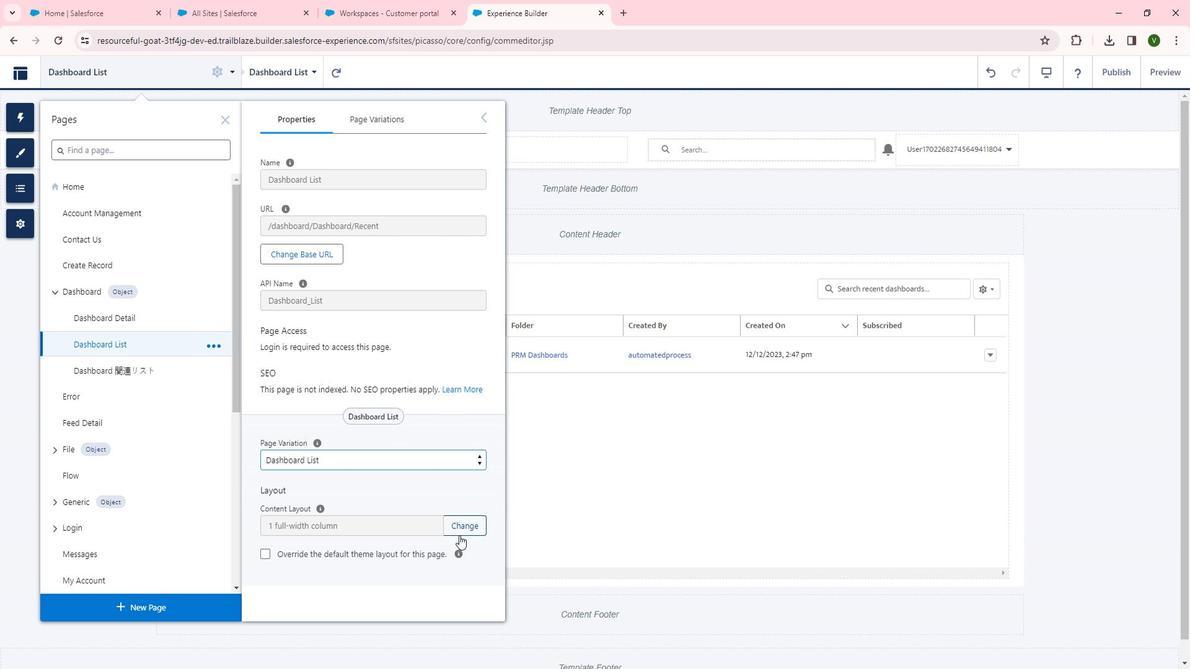 
Action: Mouse moved to (512, 445)
Screenshot: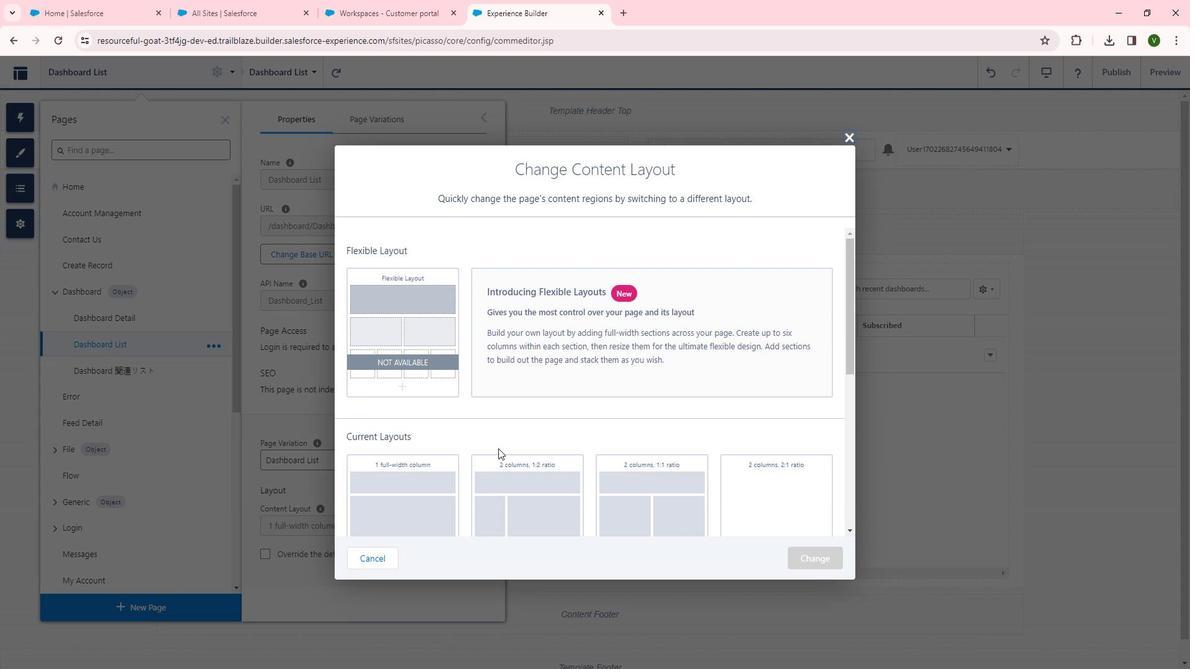 
Action: Mouse scrolled (512, 445) with delta (0, 0)
Screenshot: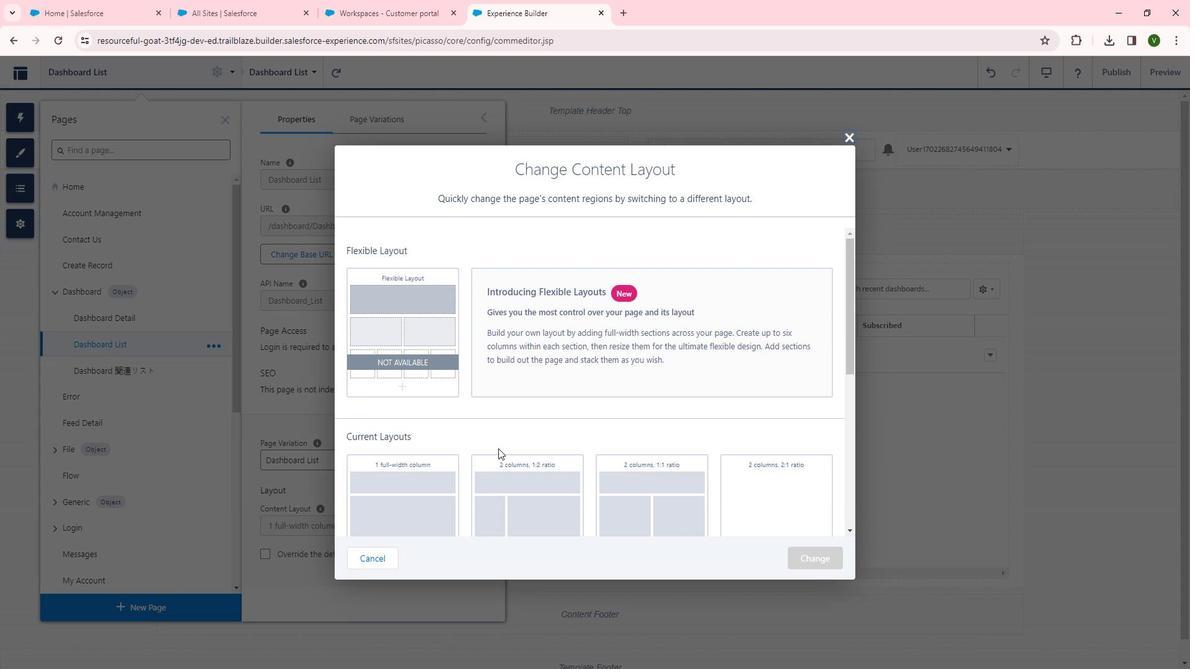 
Action: Mouse moved to (512, 445)
Screenshot: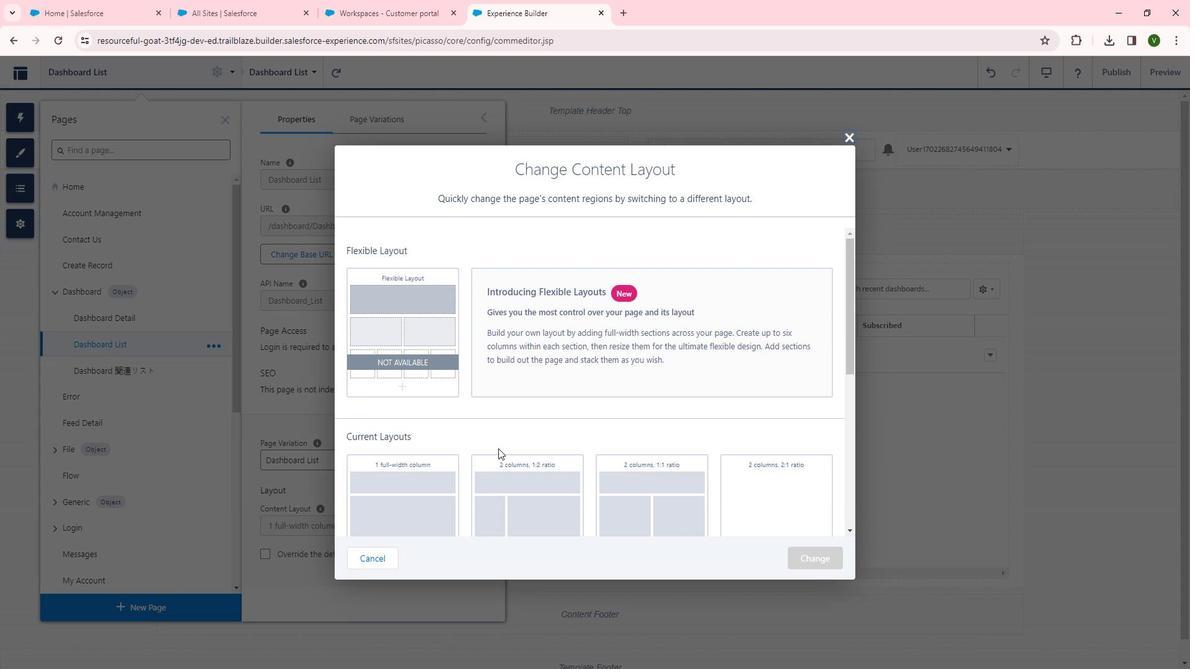 
Action: Mouse scrolled (512, 445) with delta (0, 0)
Screenshot: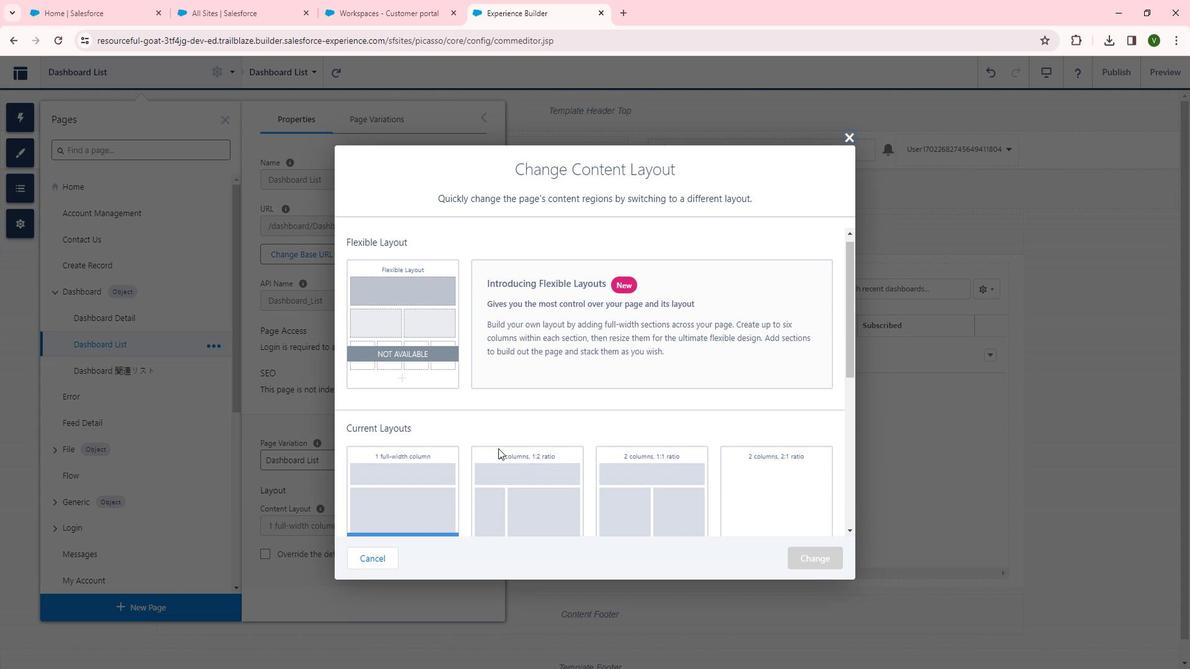 
Action: Mouse moved to (507, 446)
Screenshot: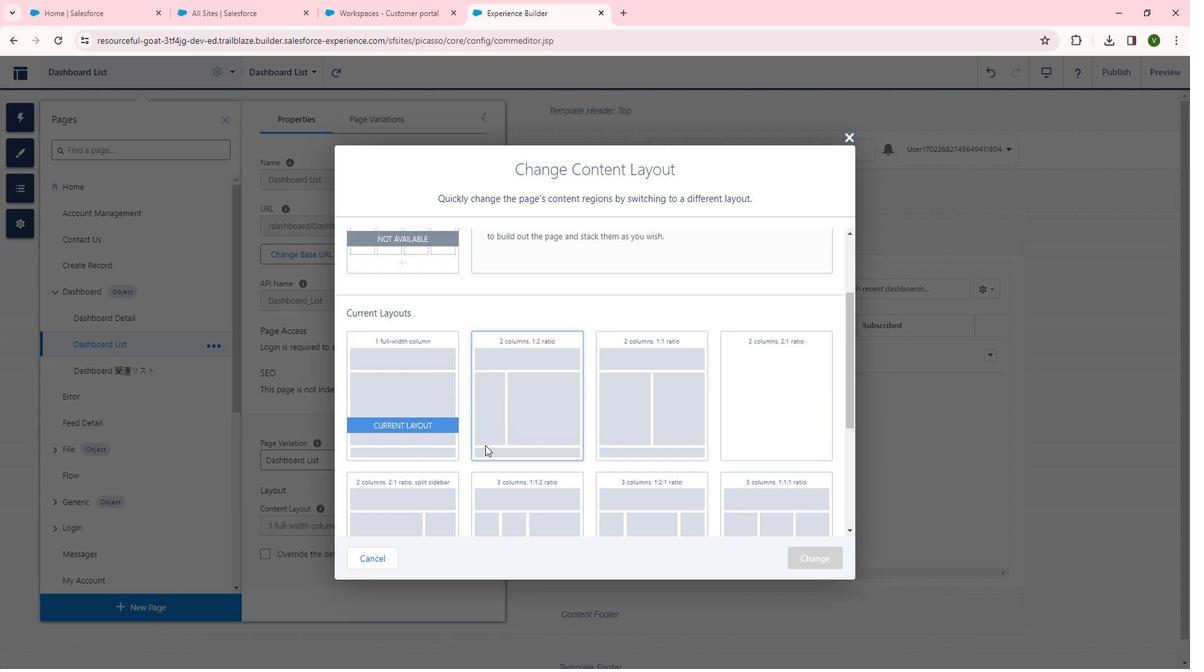 
Action: Mouse scrolled (507, 445) with delta (0, 0)
Screenshot: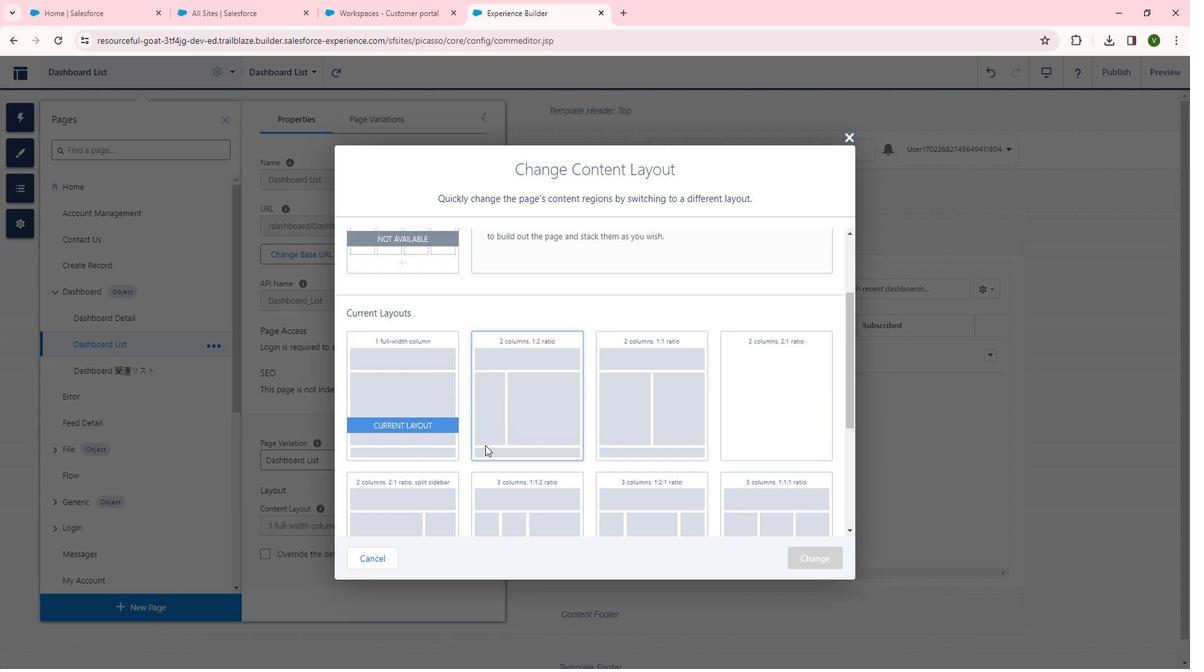 
Action: Mouse moved to (544, 345)
Screenshot: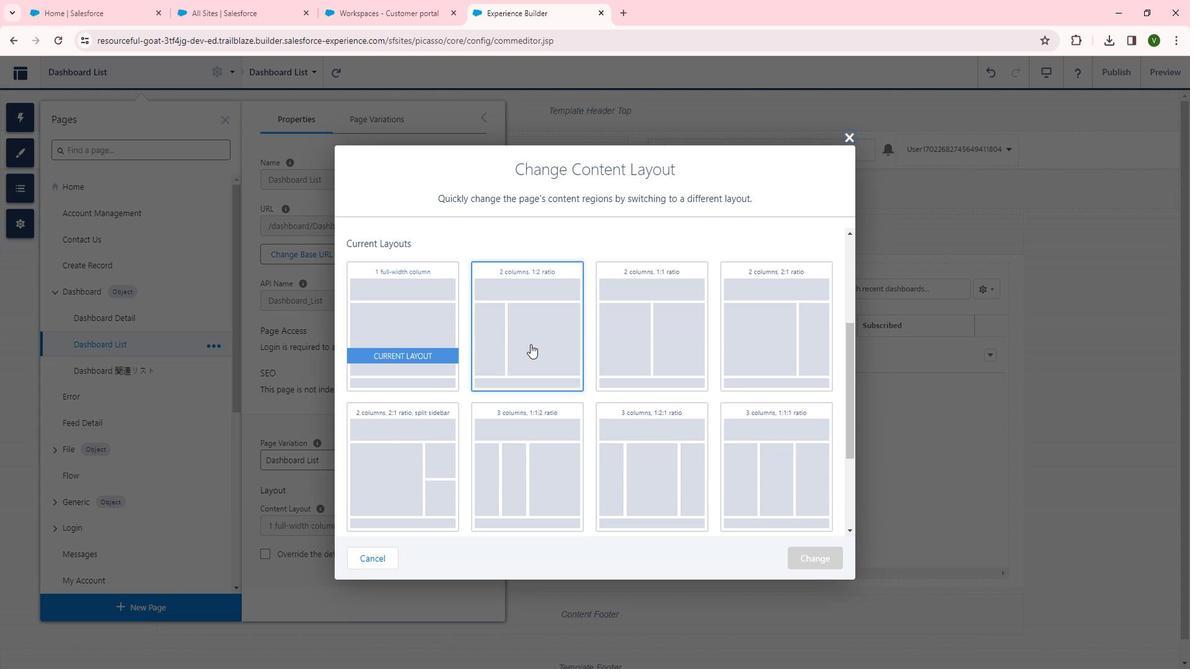 
Action: Mouse pressed left at (544, 345)
Screenshot: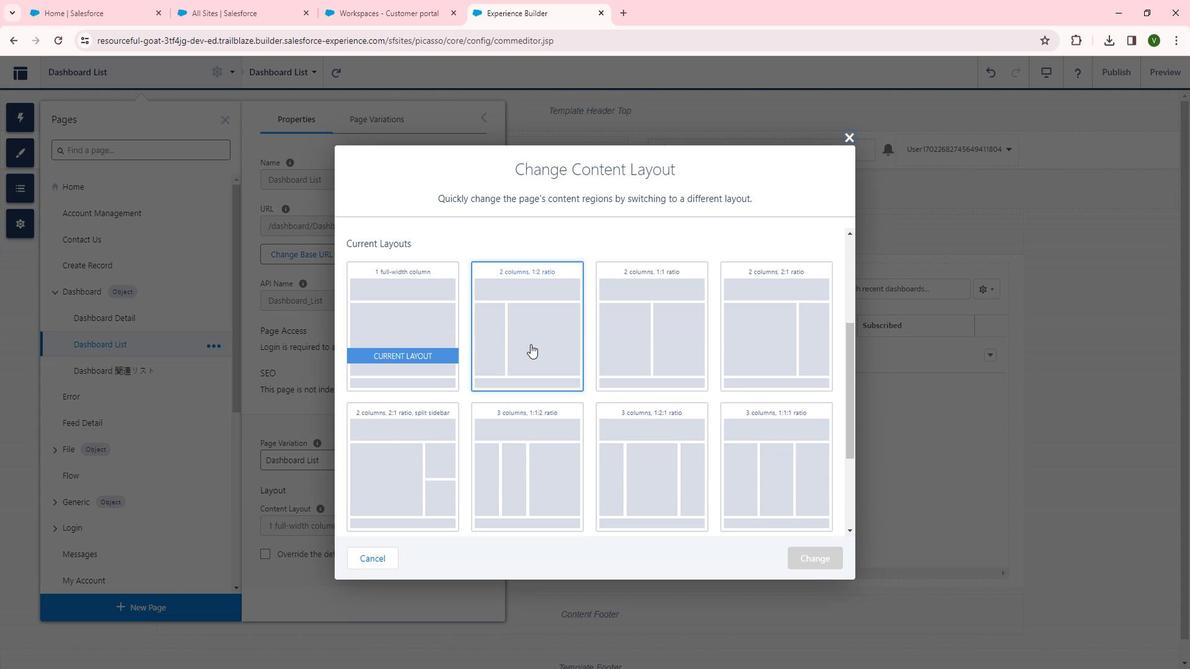 
Action: Mouse moved to (415, 474)
Screenshot: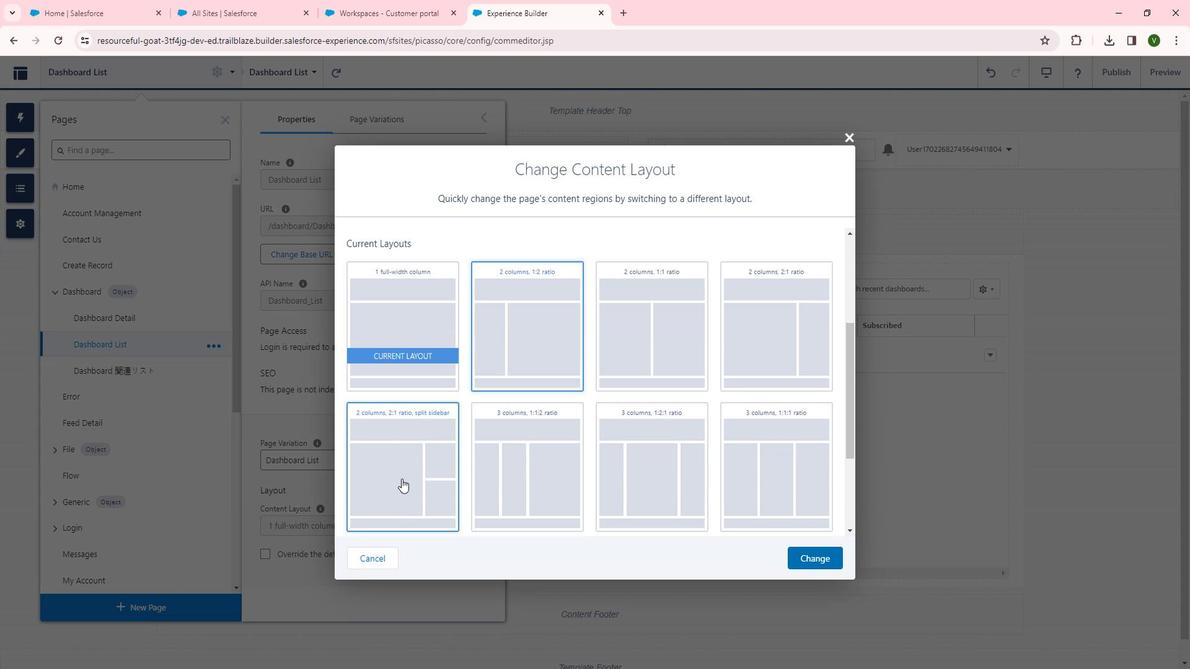 
Action: Mouse pressed left at (415, 474)
Screenshot: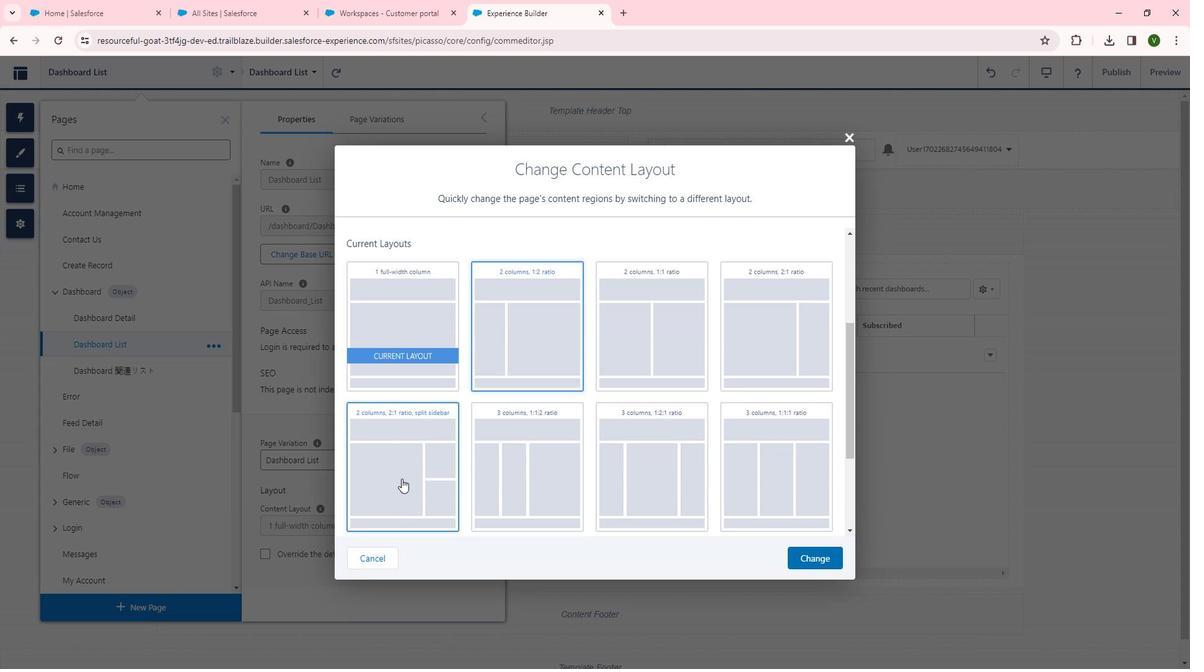 
Action: Mouse moved to (820, 553)
Screenshot: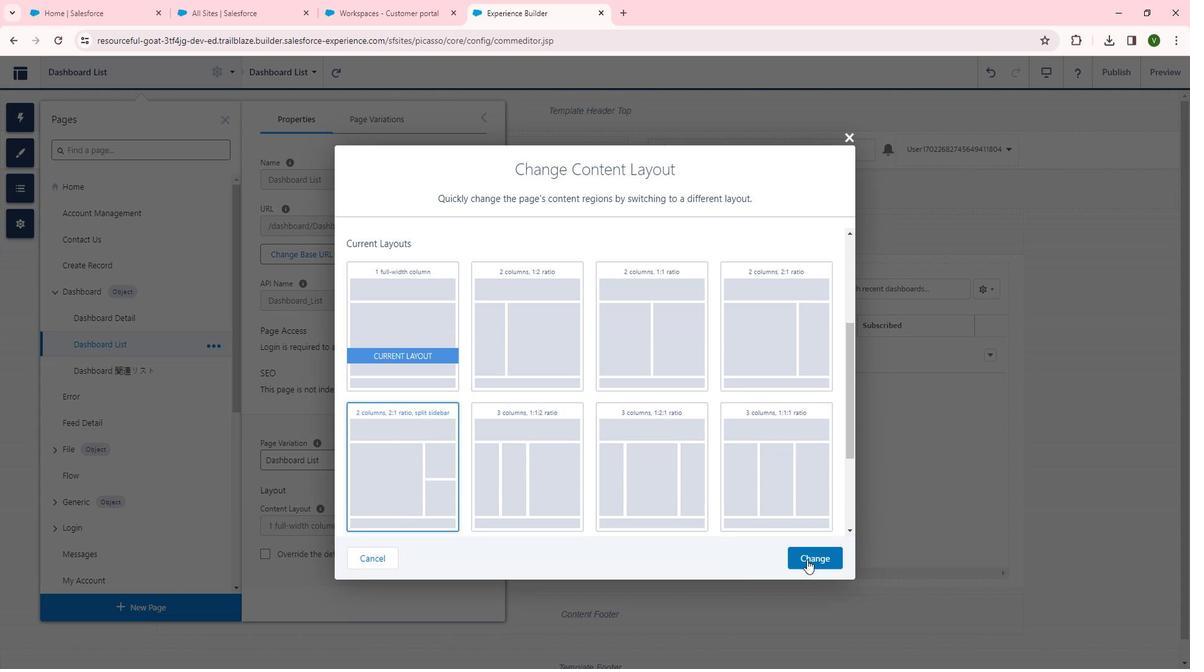 
Action: Mouse pressed left at (820, 553)
Screenshot: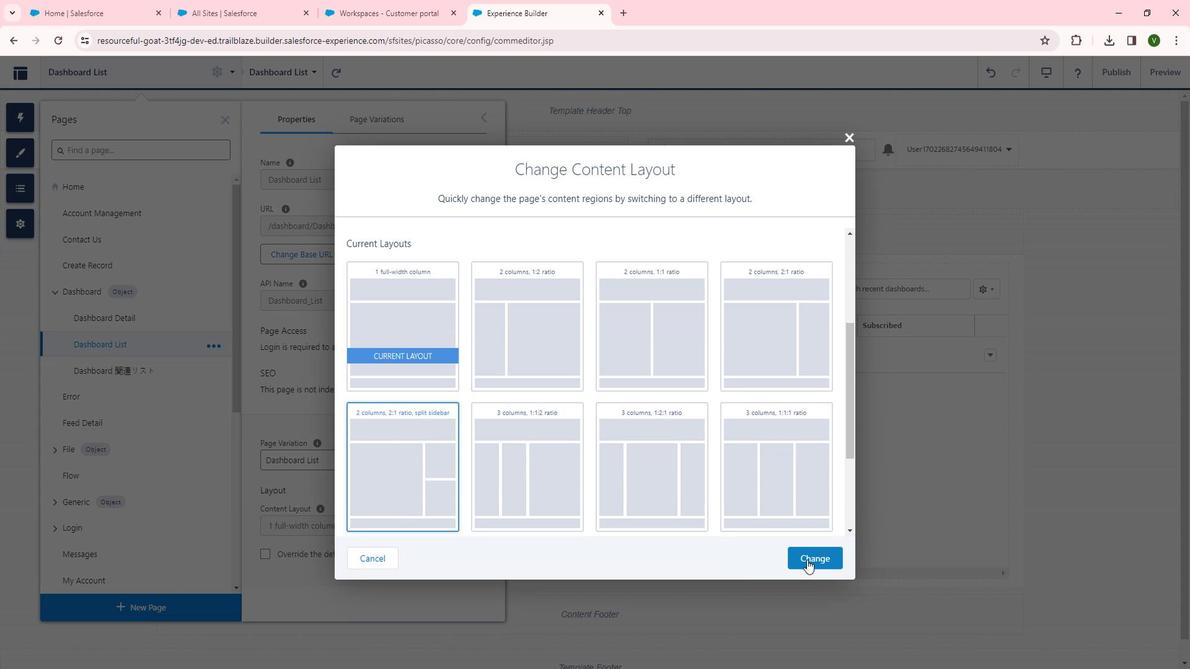 
Action: Mouse moved to (385, 288)
Screenshot: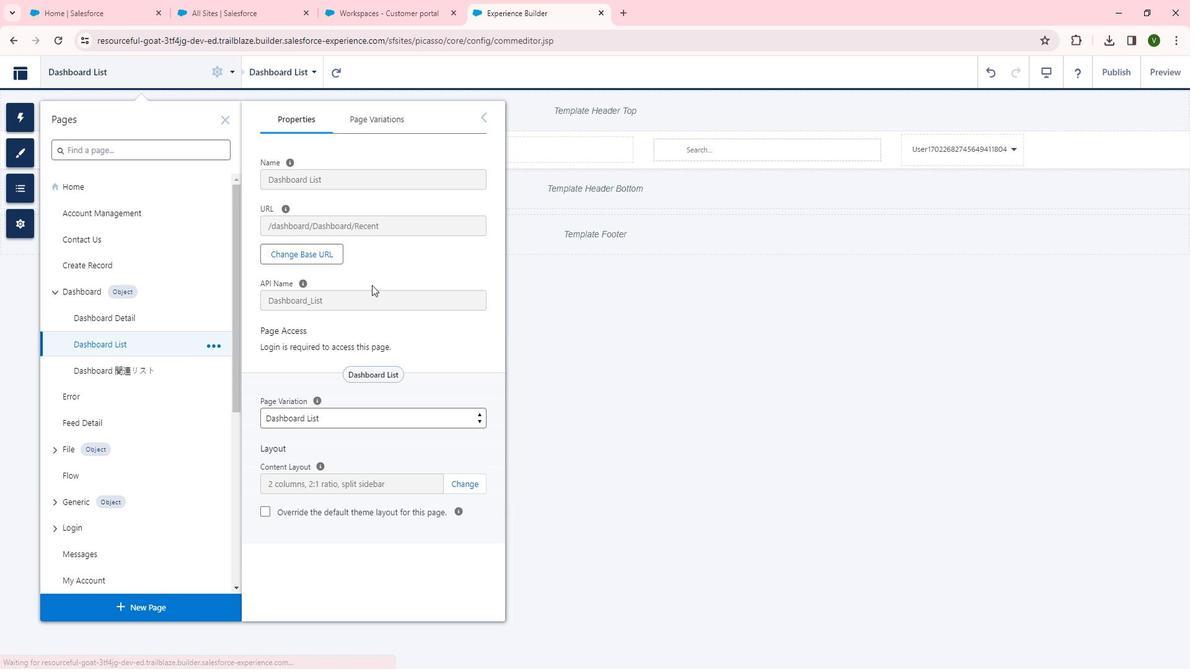 
